 Task: Book a 4-hour wilderness survival course to learn essential outdoor survival skills.
Action: Mouse pressed left at (764, 107)
Screenshot: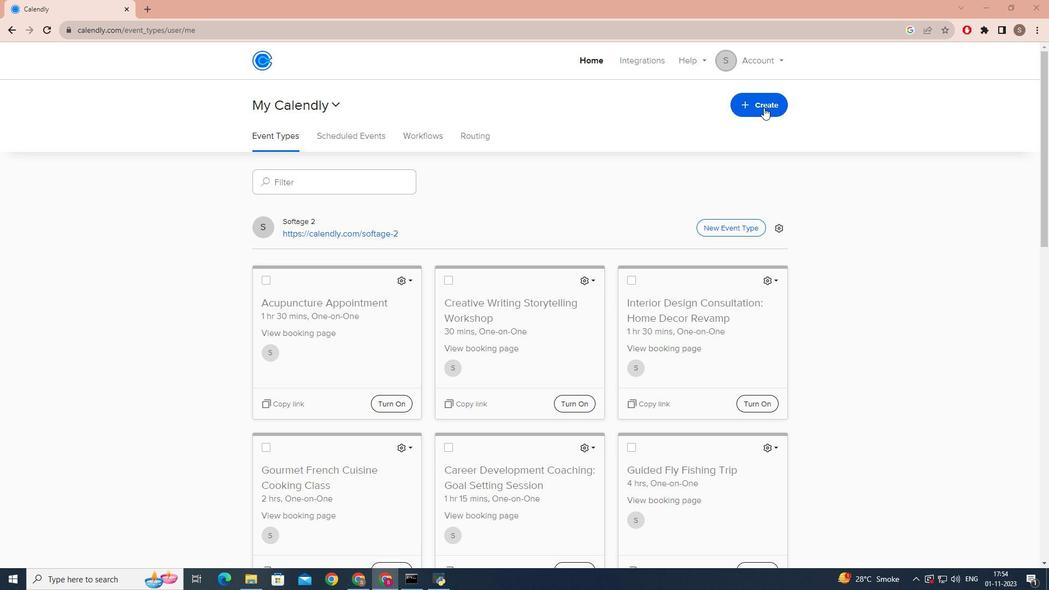 
Action: Mouse moved to (726, 138)
Screenshot: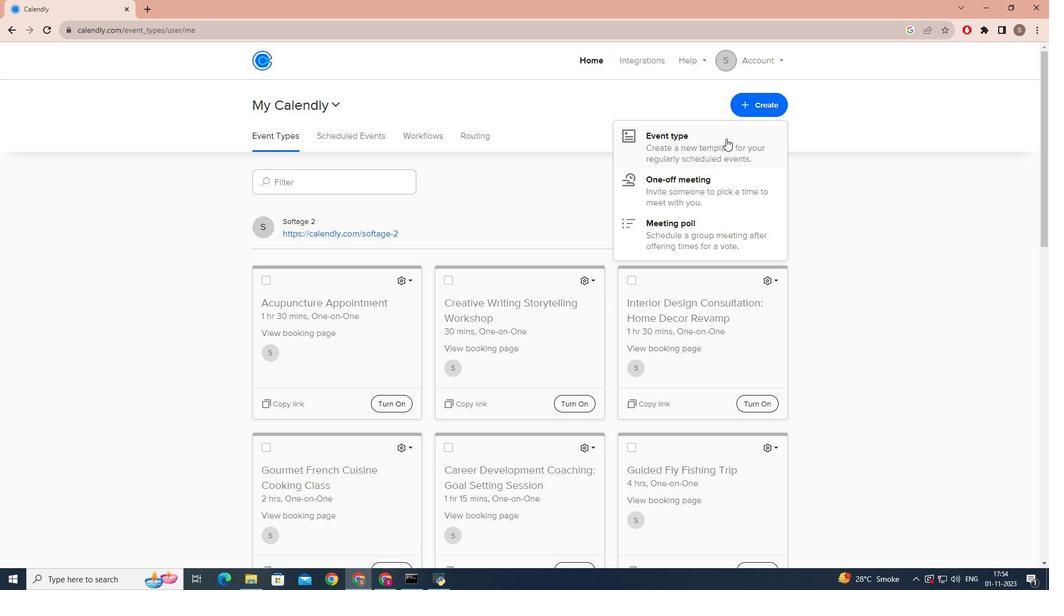 
Action: Mouse pressed left at (726, 138)
Screenshot: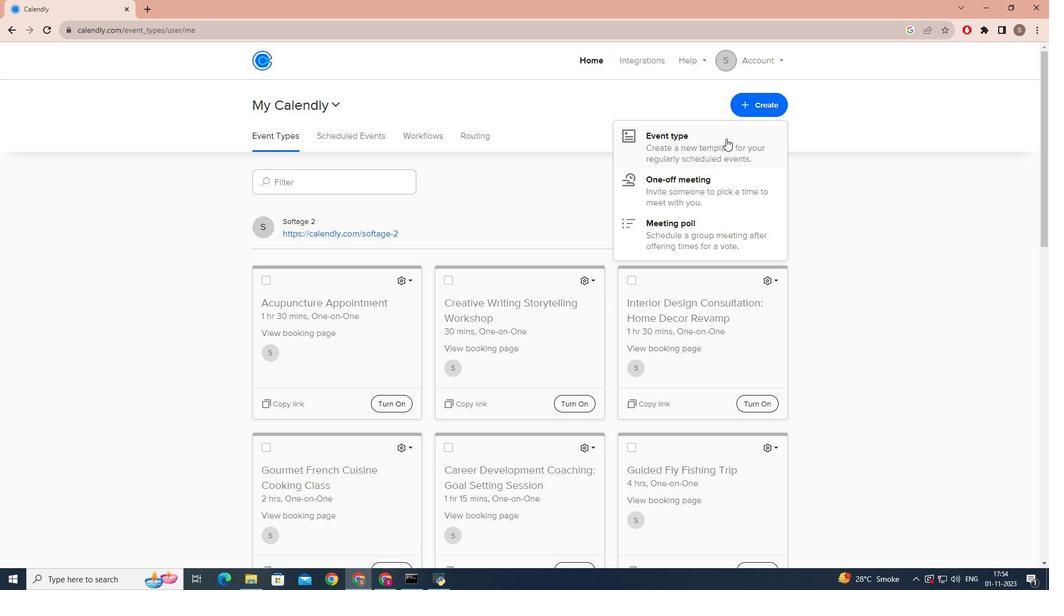 
Action: Mouse moved to (481, 194)
Screenshot: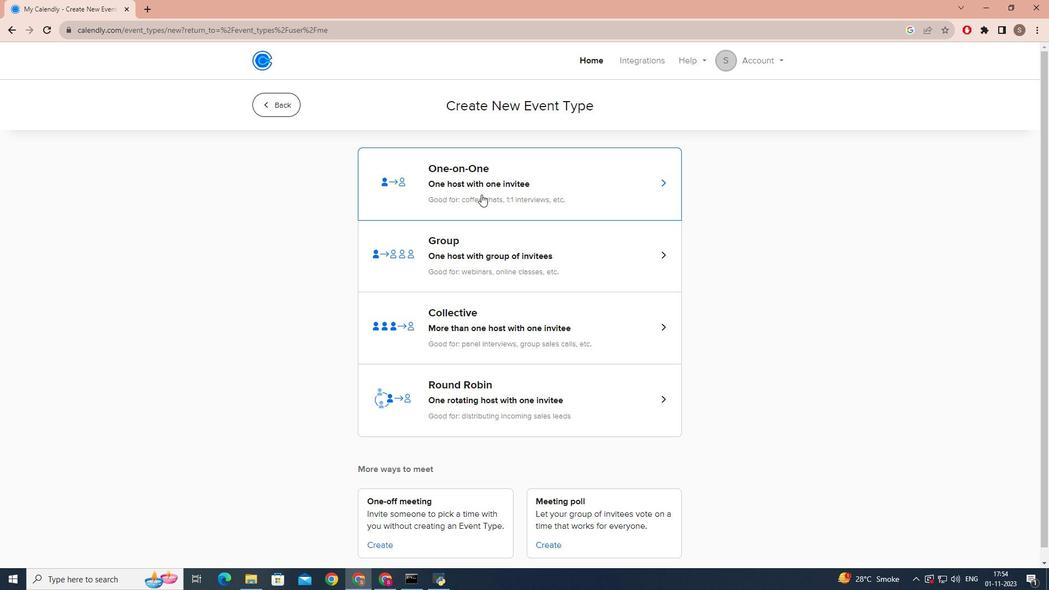 
Action: Mouse pressed left at (481, 194)
Screenshot: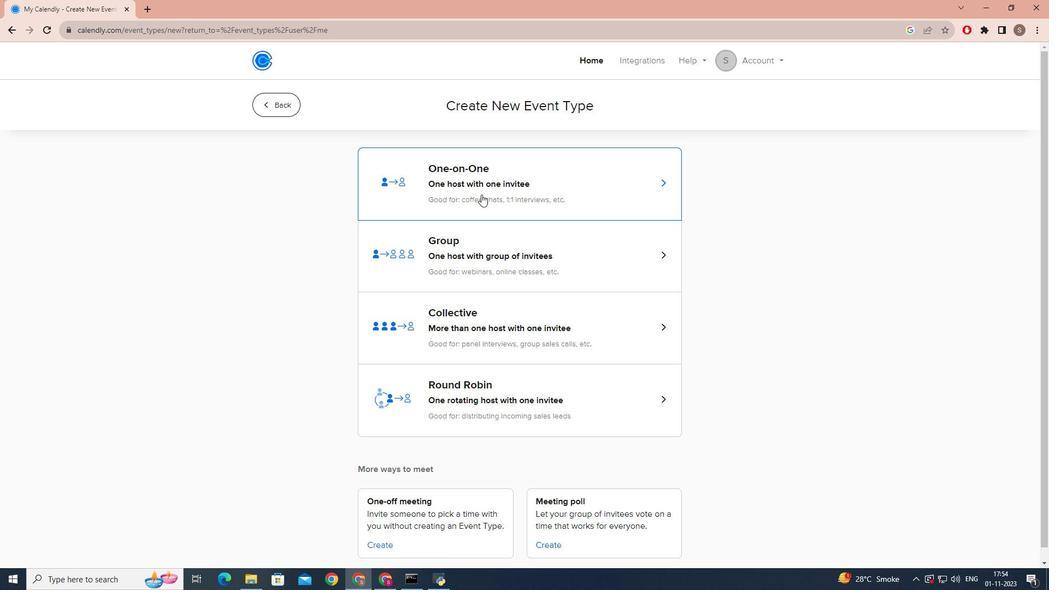 
Action: Mouse moved to (402, 259)
Screenshot: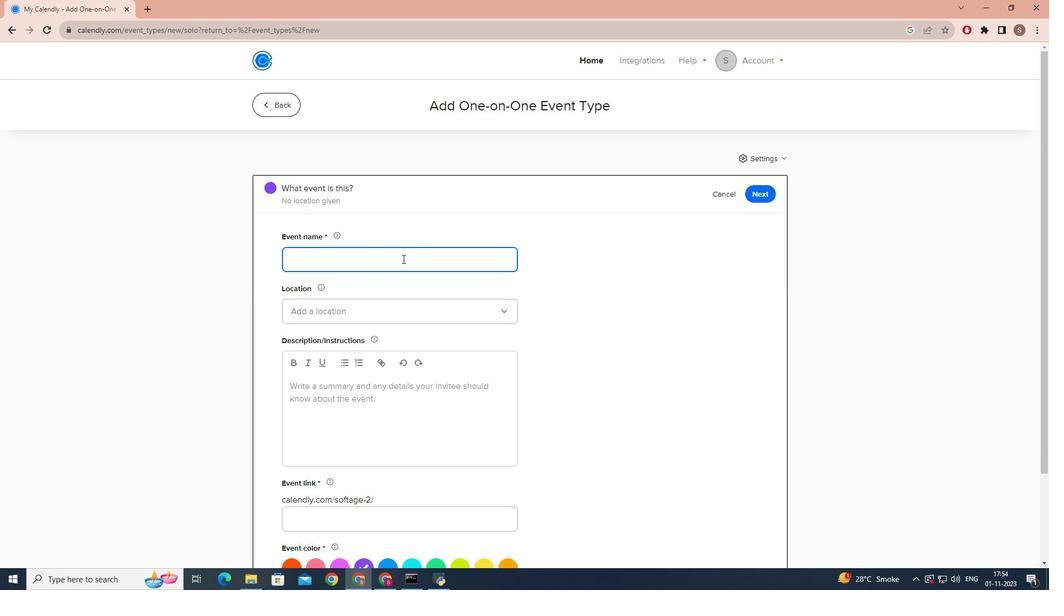 
Action: Key pressed <Key.caps_lock>W<Key.caps_lock>ilders<Key.backspace>nes<Key.space><Key.caps_lock><Key.backspace><Key.backspace>SS<Key.space><Key.caps_lock><Key.backspace><Key.backspace><Key.backspace><Key.caps_lock><Key.caps_lock>ss<Key.space><Key.caps_lock>S<Key.caps_lock>urvival<Key.space><Key.caps_lock>C<Key.caps_lock>ourse
Screenshot: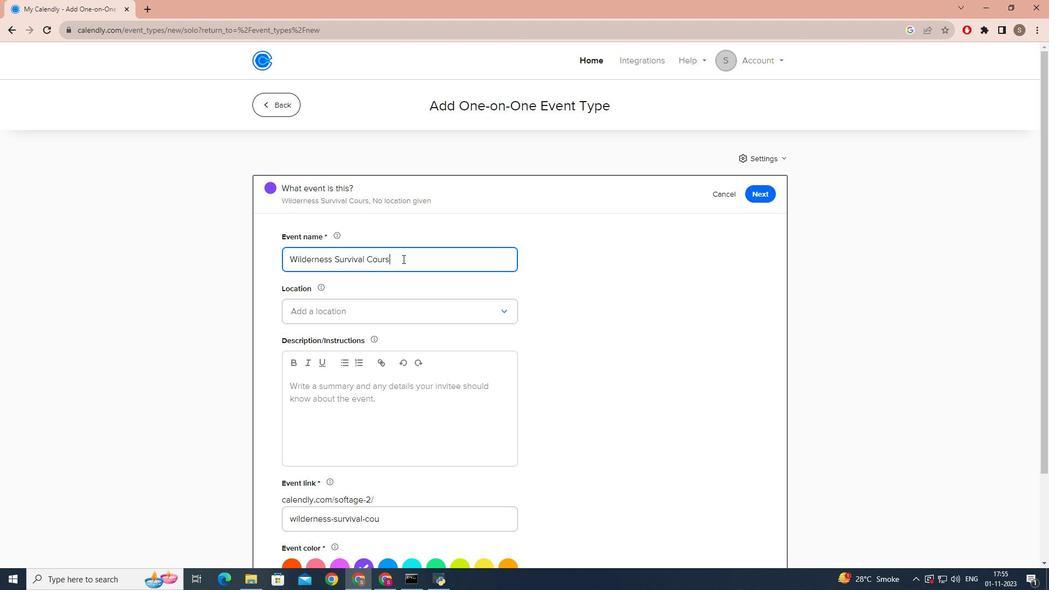 
Action: Mouse moved to (353, 301)
Screenshot: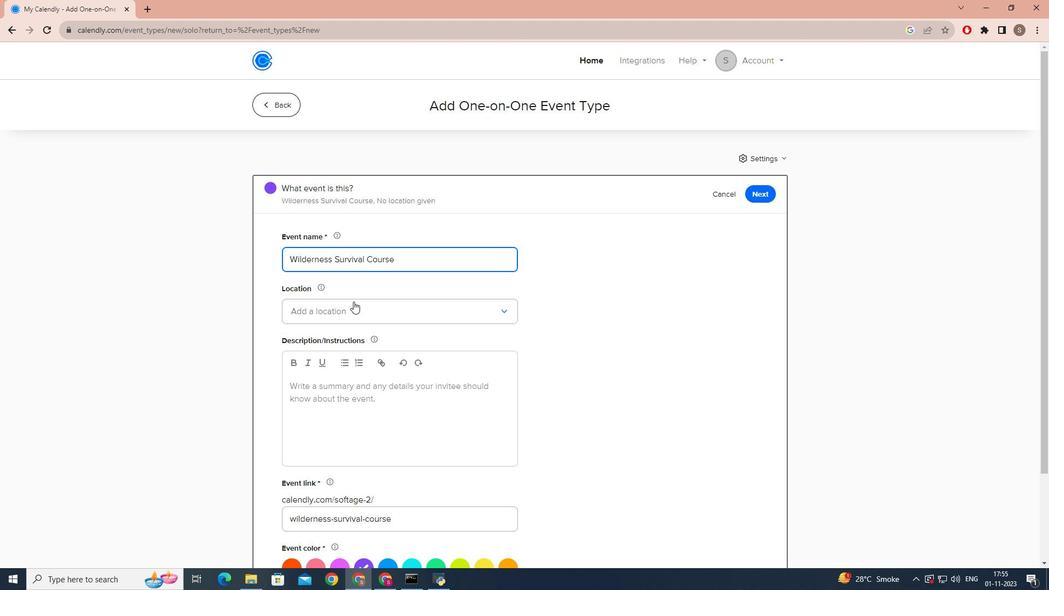 
Action: Mouse pressed left at (353, 301)
Screenshot: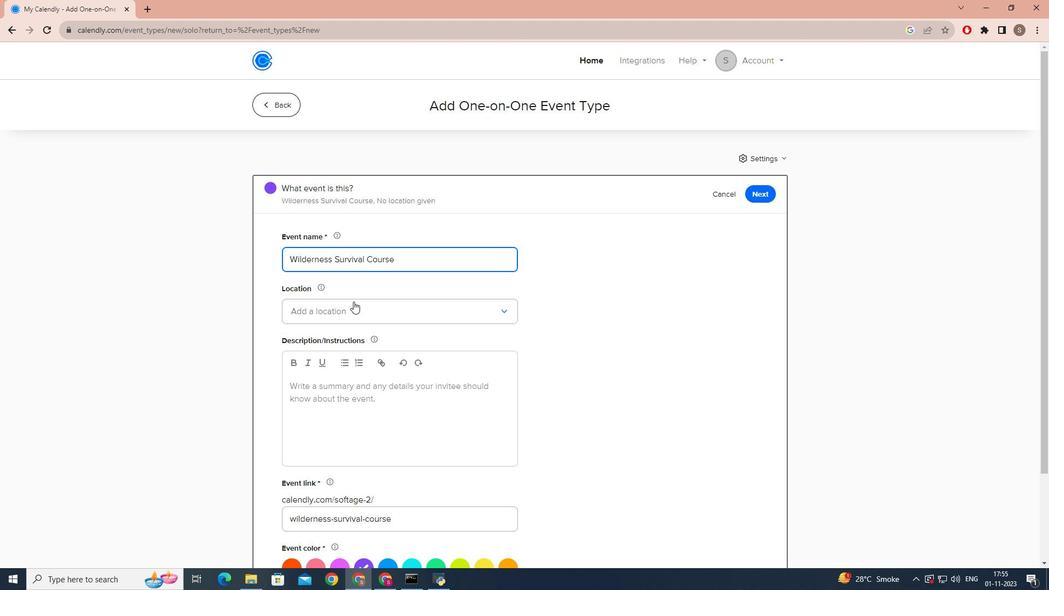 
Action: Mouse moved to (352, 339)
Screenshot: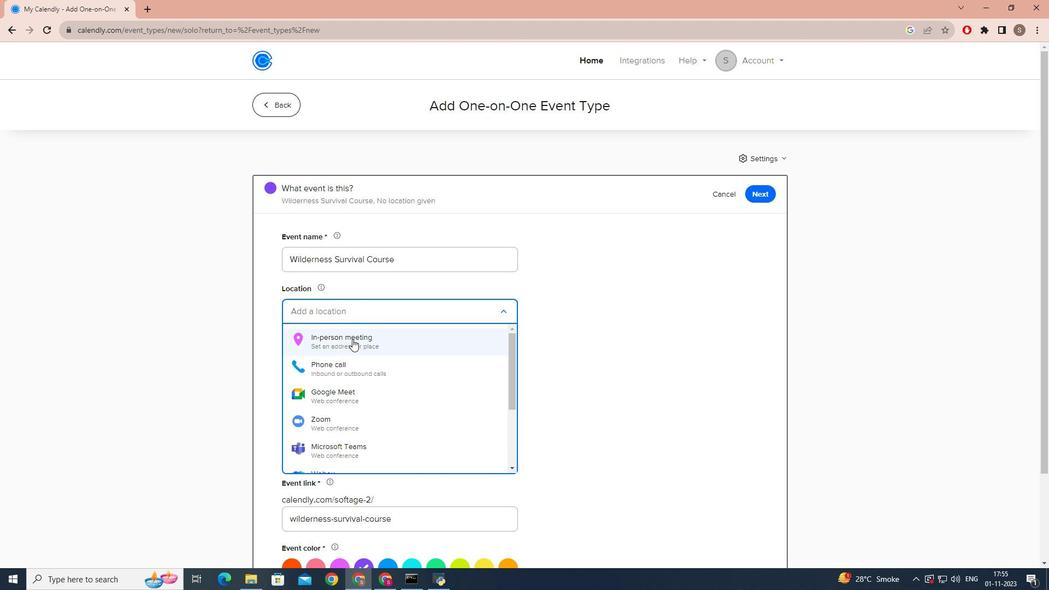 
Action: Mouse pressed left at (352, 339)
Screenshot: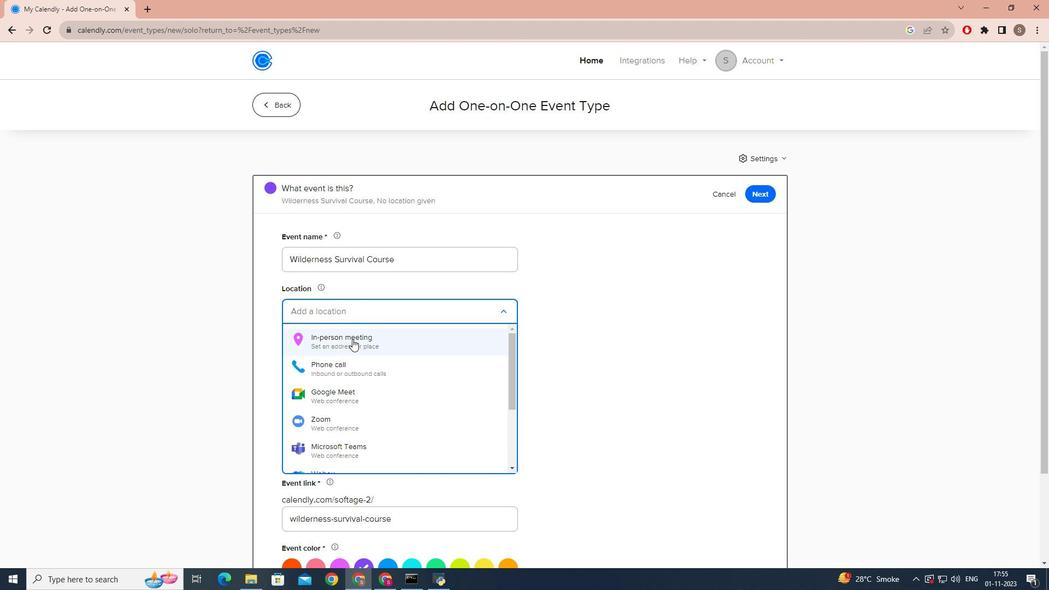
Action: Mouse moved to (472, 183)
Screenshot: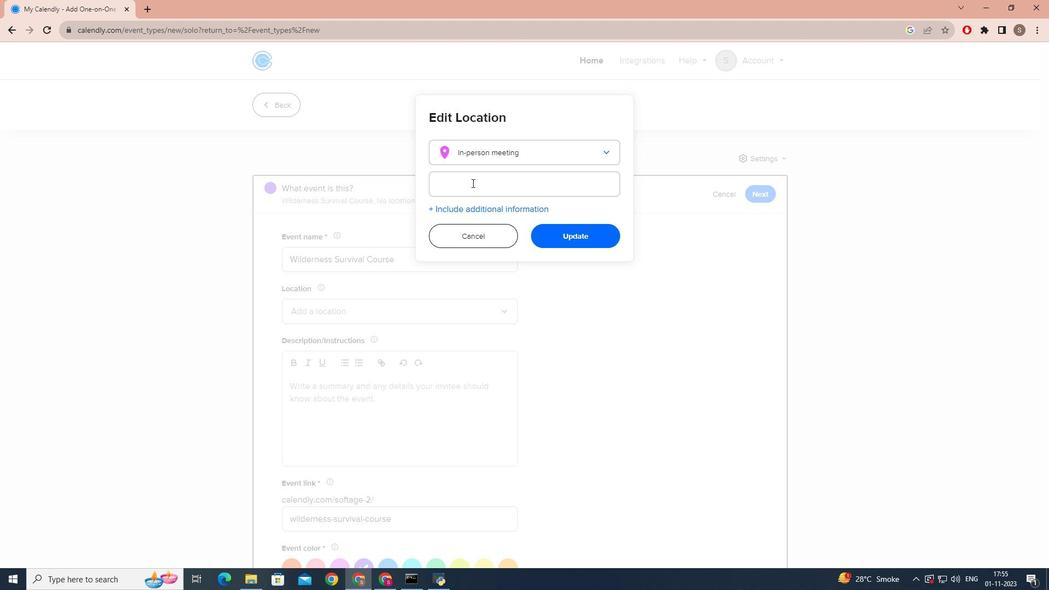
Action: Mouse pressed left at (472, 183)
Screenshot: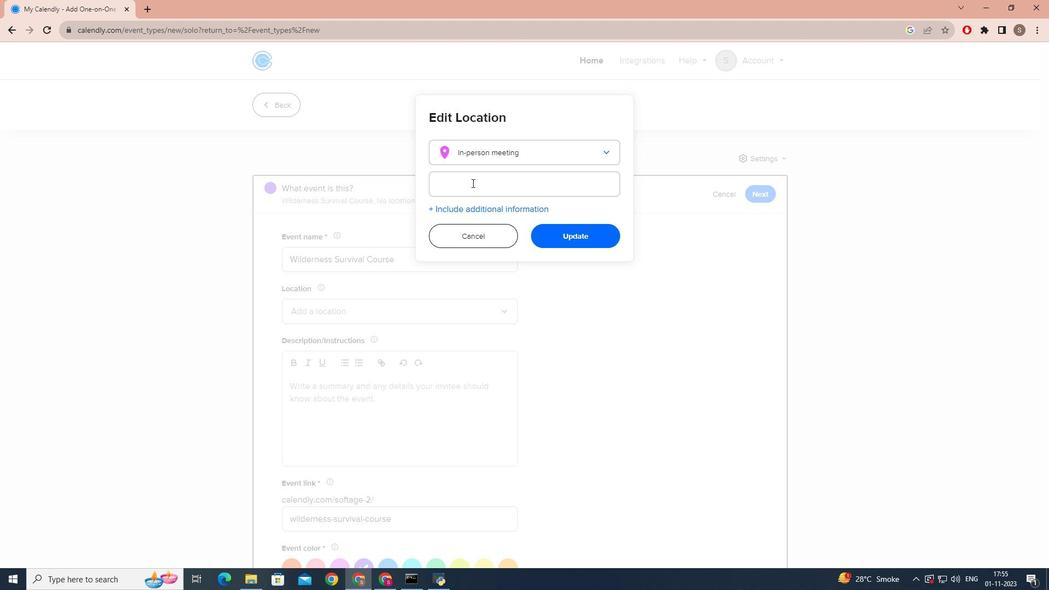
Action: Key pressed <Key.caps_lock>C<Key.caps_lock>rested<Key.space><Key.caps_lock>M<Key.caps_lock>eadows,<Key.space><Key.caps_lock>M<Key.caps_lock>innesoita<Key.backspace><Key.backspace><Key.backspace>ta
Screenshot: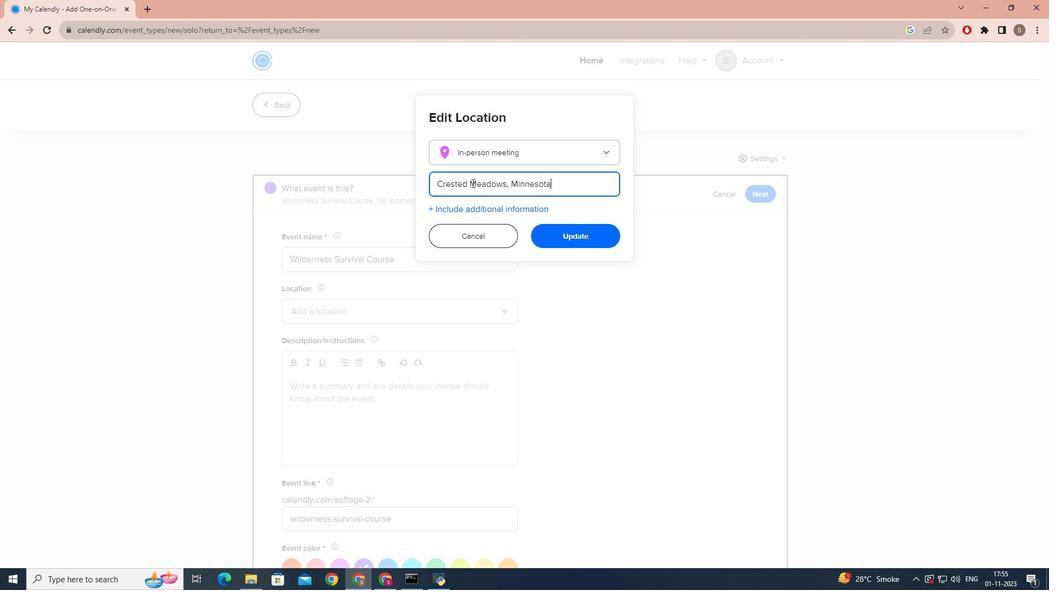 
Action: Mouse moved to (556, 233)
Screenshot: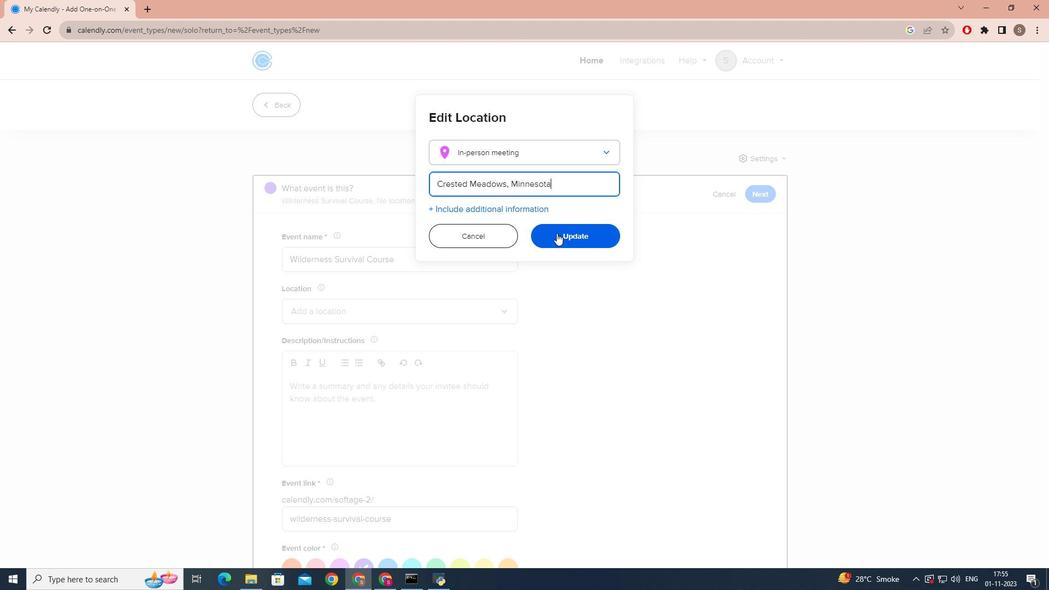 
Action: Mouse pressed left at (556, 233)
Screenshot: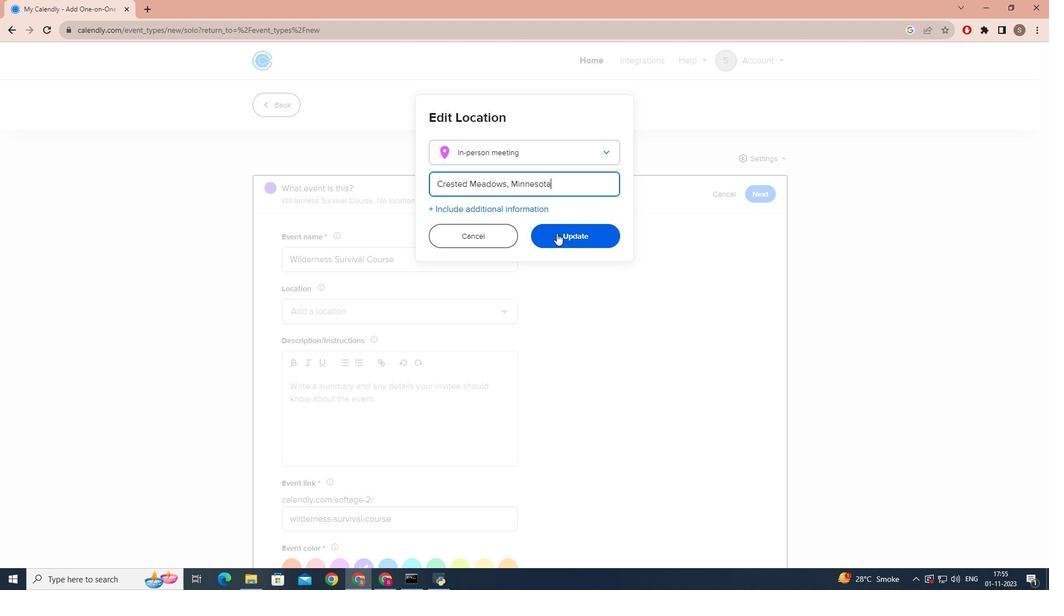 
Action: Mouse moved to (370, 331)
Screenshot: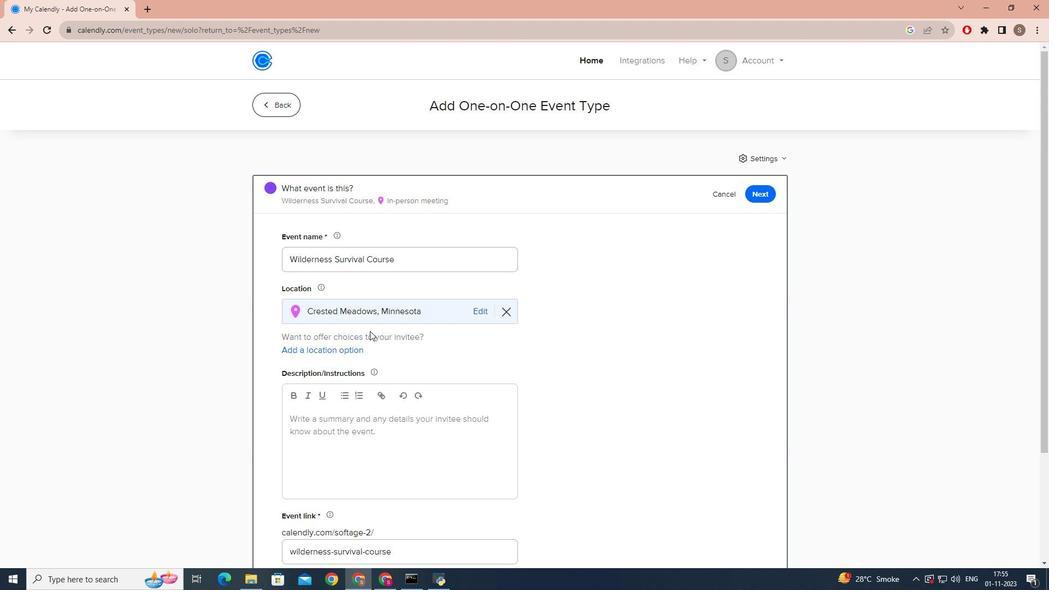 
Action: Mouse scrolled (370, 330) with delta (0, 0)
Screenshot: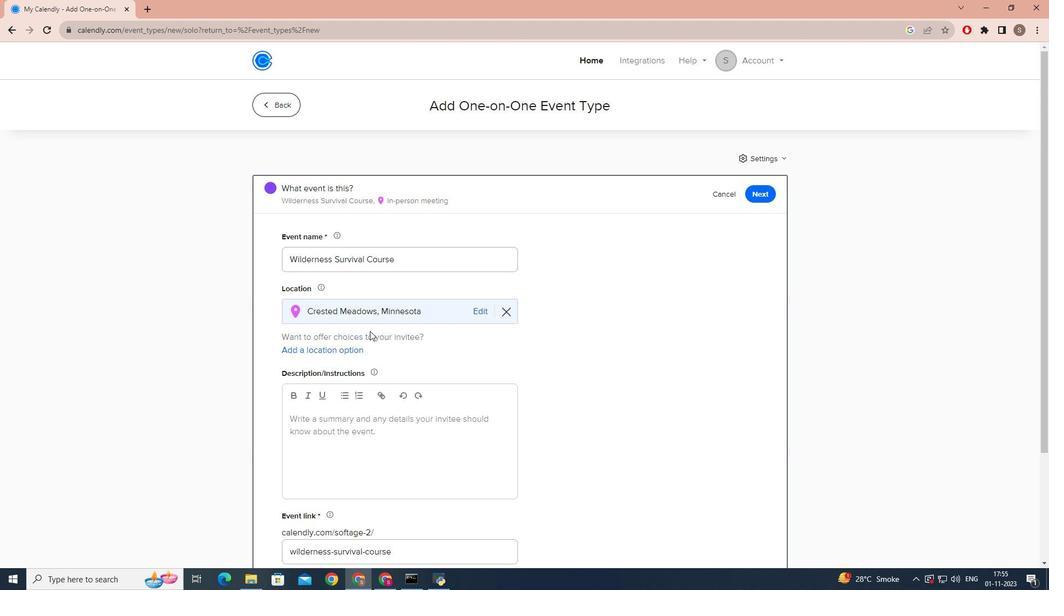 
Action: Mouse scrolled (370, 330) with delta (0, 0)
Screenshot: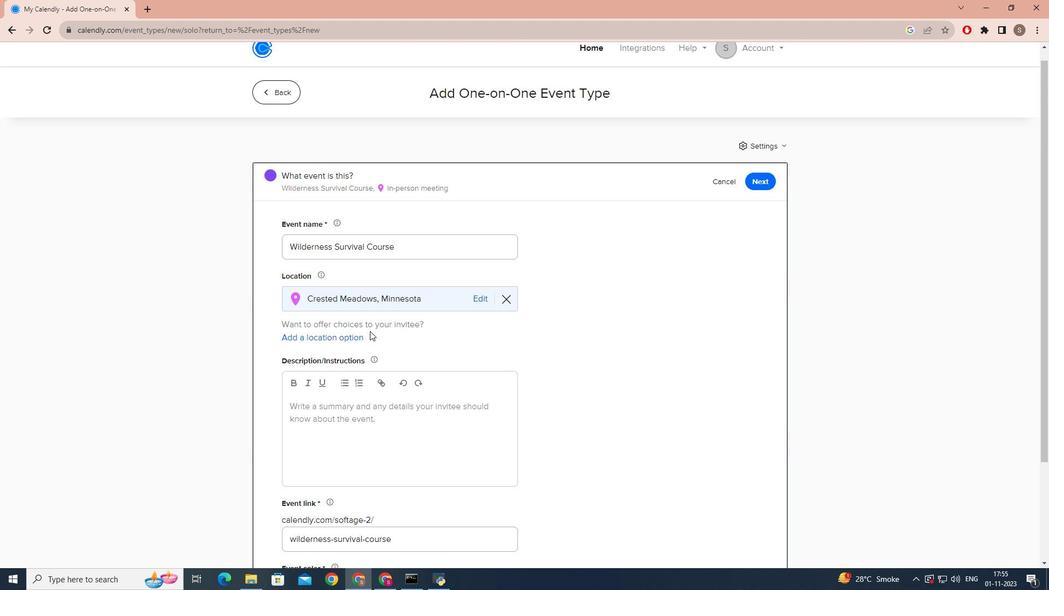 
Action: Mouse scrolled (370, 330) with delta (0, 0)
Screenshot: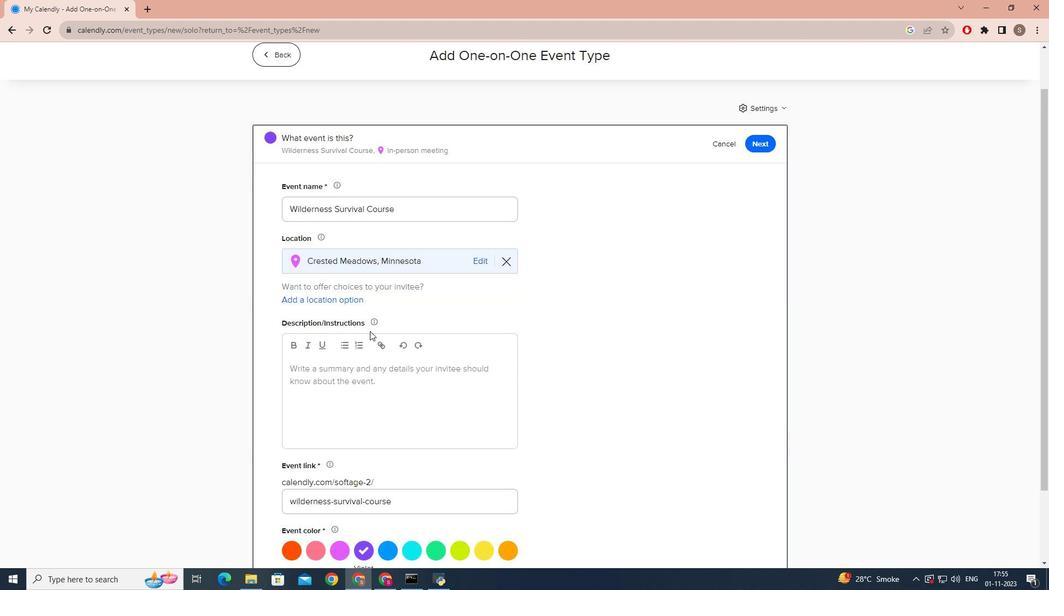 
Action: Mouse moved to (379, 298)
Screenshot: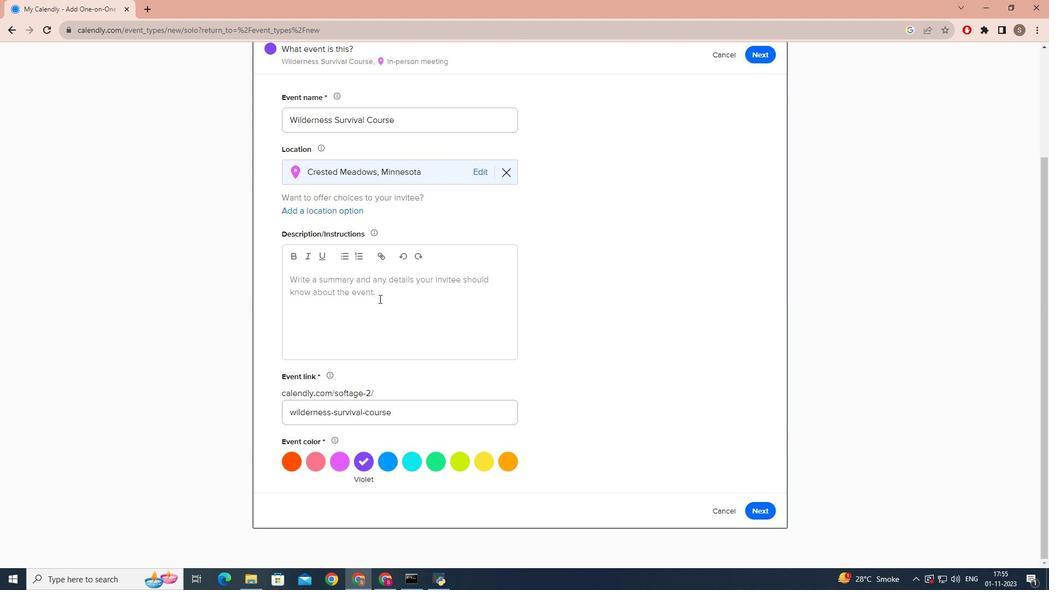 
Action: Mouse pressed left at (379, 298)
Screenshot: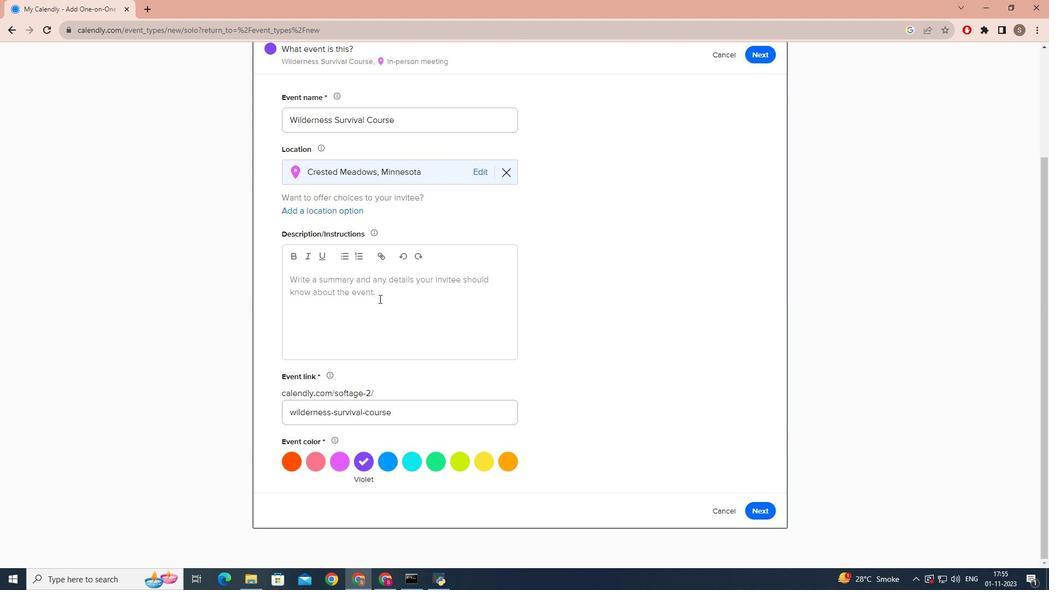 
Action: Key pressed <Key.caps_lock>B<Key.caps_lock>ooks<Key.space><Key.backspace><Key.backspace><Key.space>a<Key.space>survival<Key.space>course<Key.space>and<Key.space>emba
Screenshot: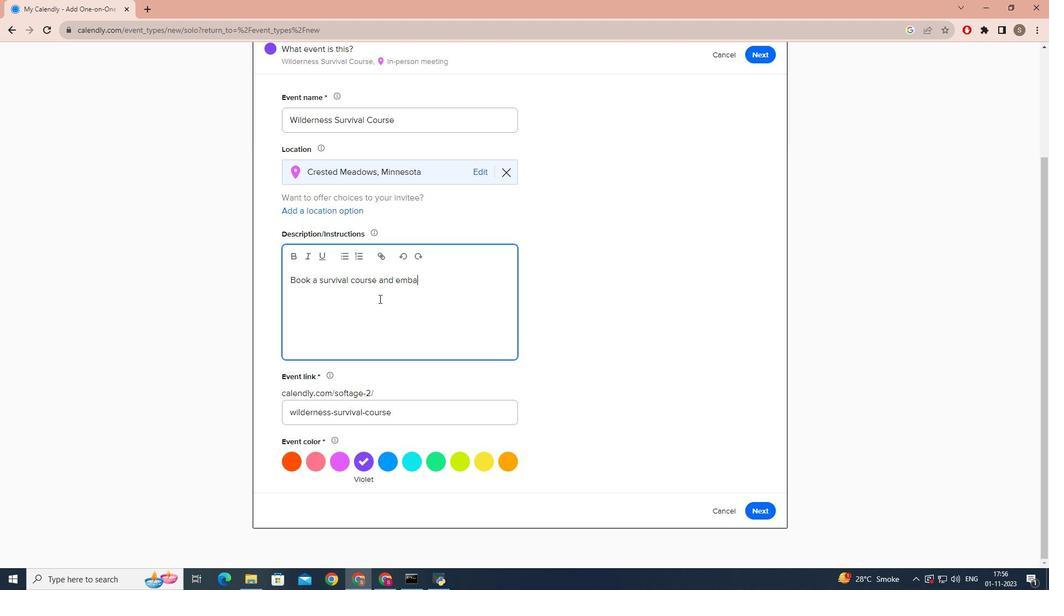 
Action: Mouse moved to (379, 298)
Screenshot: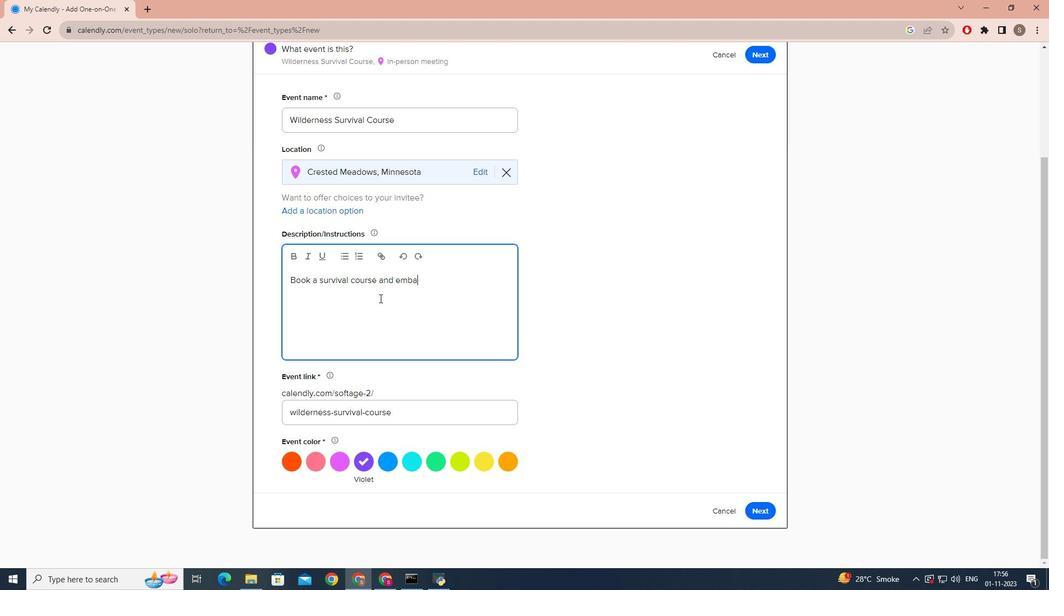 
Action: Key pressed rk<Key.space>a<Key.space><Key.backspace><Key.backspace>on<Key.space>a<Key.space>journey<Key.space>to<Key.space>learn<Key.space>essential<Key.space>outdoor<Key.space>survival<Key.space>skills.<Key.space><Key.caps_lock>O<Key.caps_lock>ur<Key.space>expert<Key.space>wilderness<Key.space>instructu<Key.backspace>or<Key.space>will<Key.space>guide<Key.space>you<Key.space>through<Key.space>the<Key.space>basics<Key.space>of<Key.space>surviving<Key.space>in<Key.space>the<Key.space>wild<Key.space>,covering<Key.space>topics<Key.space>like,<Key.space>sheltr<Key.space>building
Screenshot: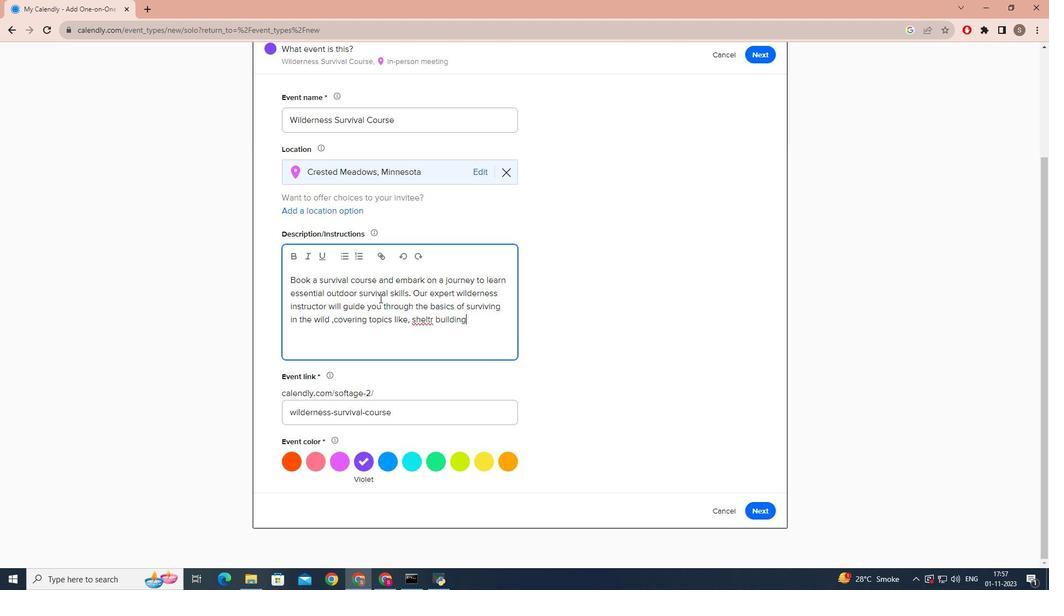 
Action: Mouse moved to (432, 320)
Screenshot: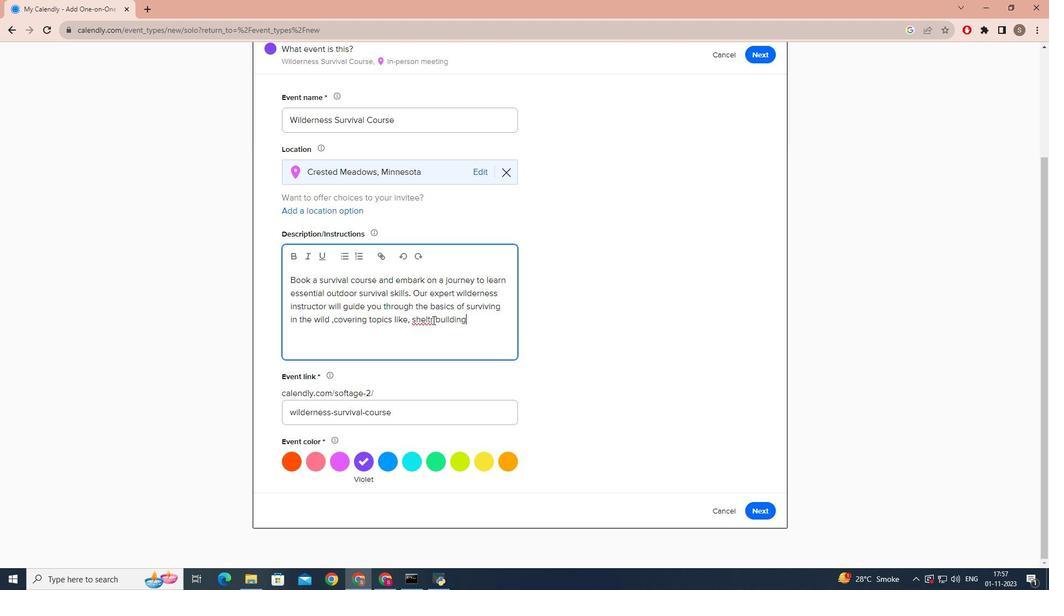 
Action: Mouse pressed left at (432, 320)
Screenshot: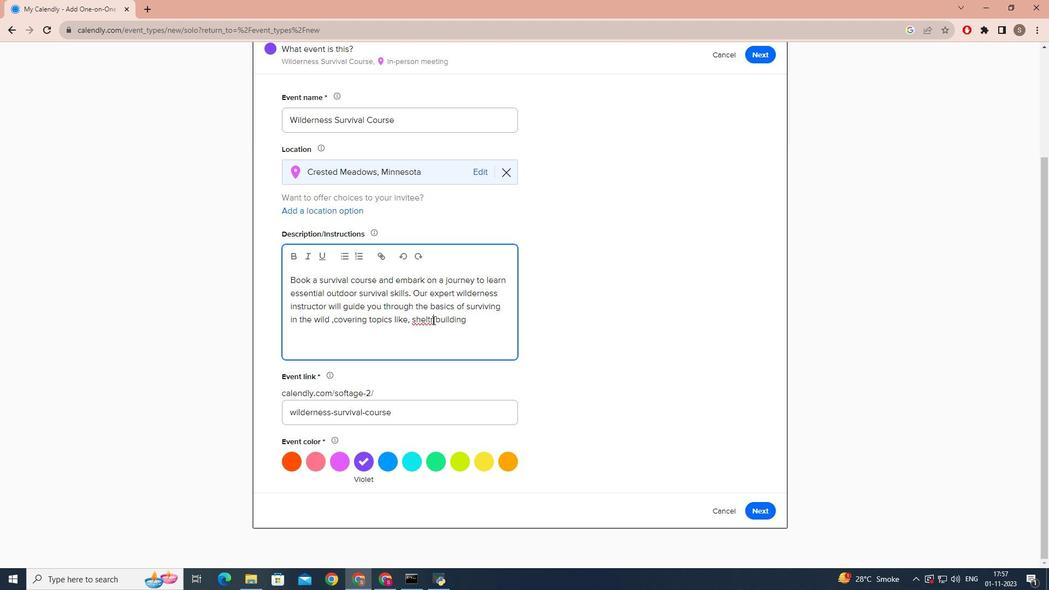 
Action: Mouse moved to (429, 323)
Screenshot: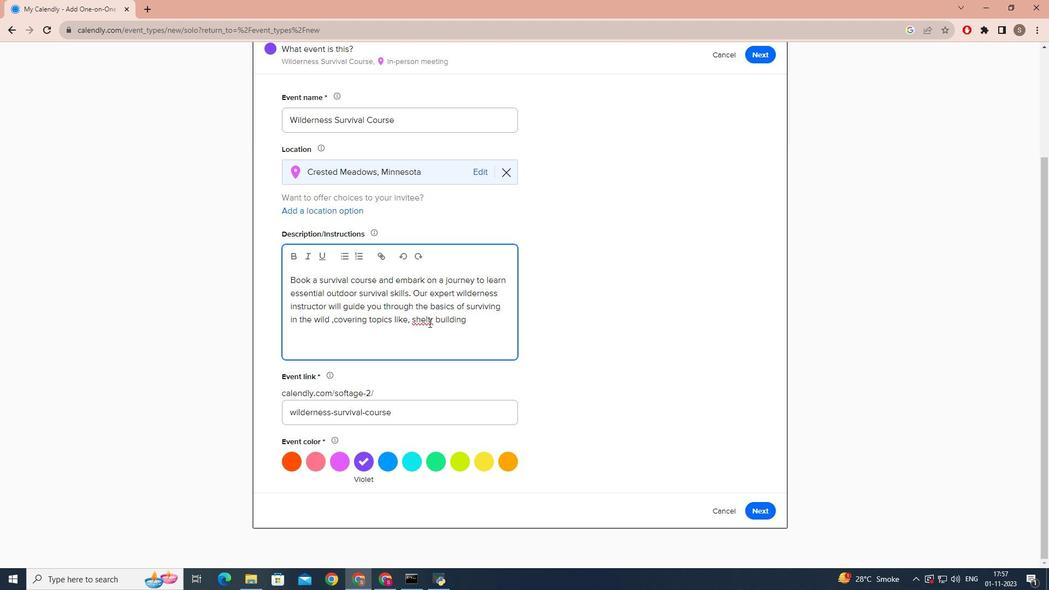 
Action: Mouse pressed left at (429, 323)
Screenshot: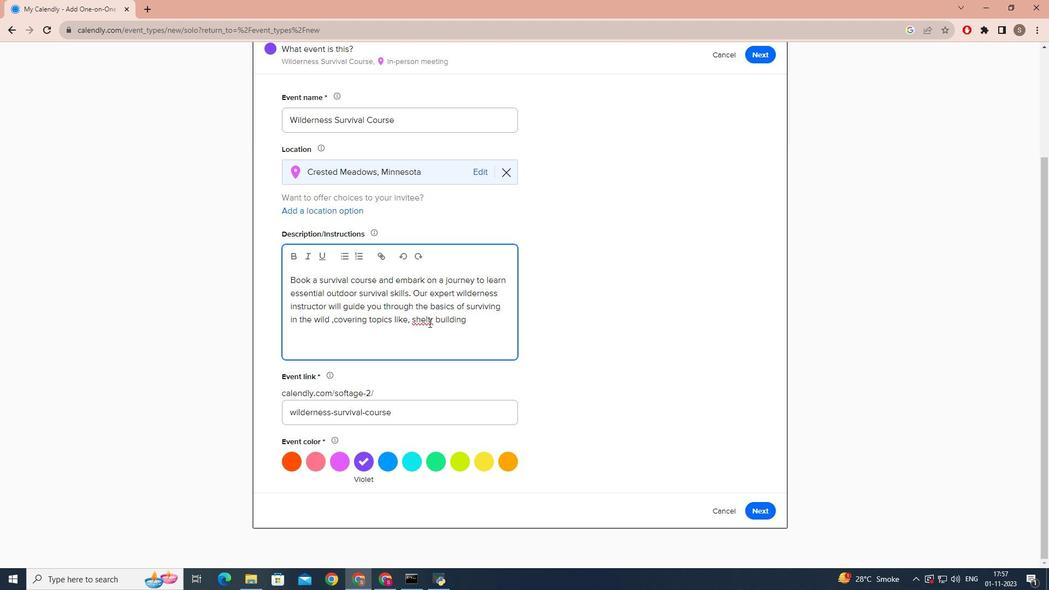 
Action: Mouse moved to (430, 320)
Screenshot: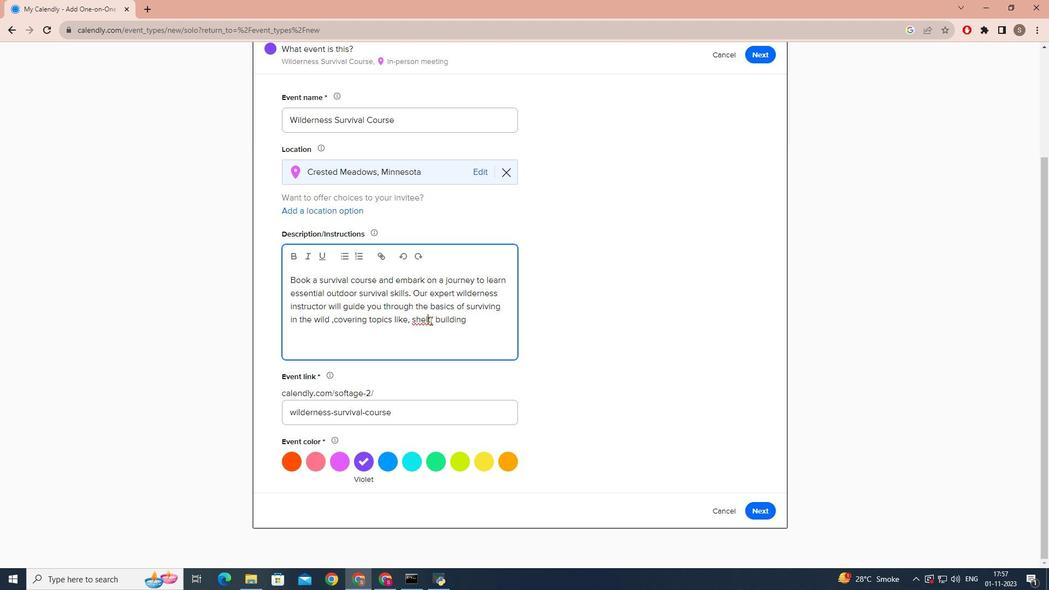 
Action: Mouse pressed left at (430, 320)
Screenshot: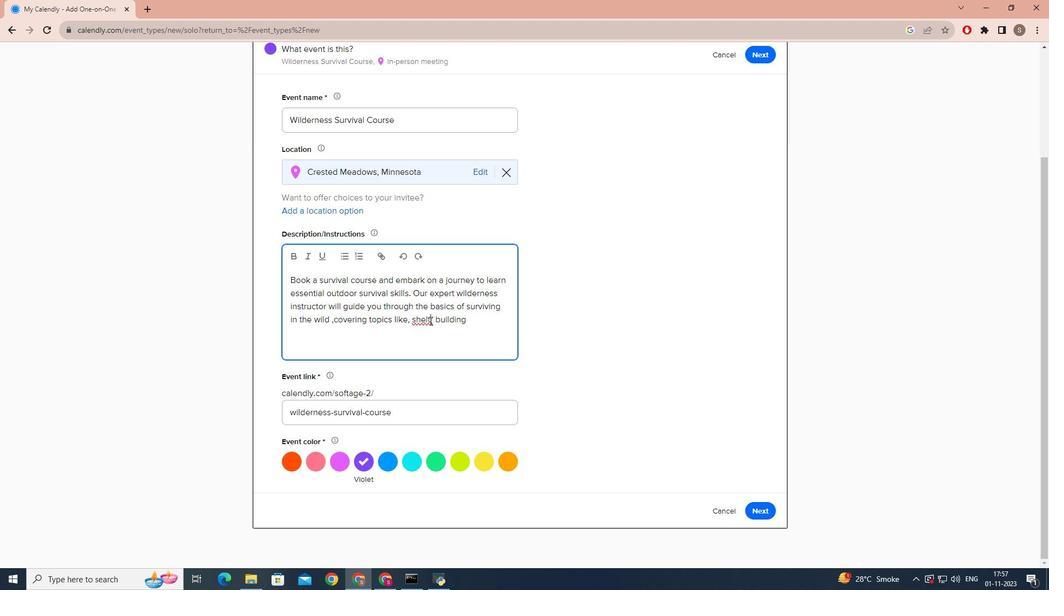 
Action: Key pressed e
Screenshot: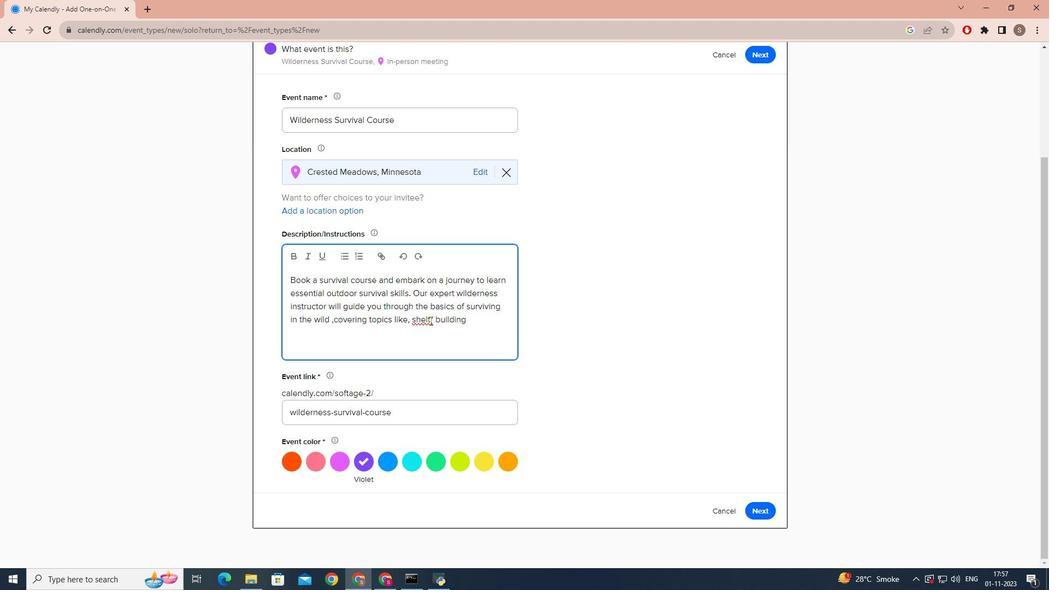 
Action: Mouse moved to (473, 319)
Screenshot: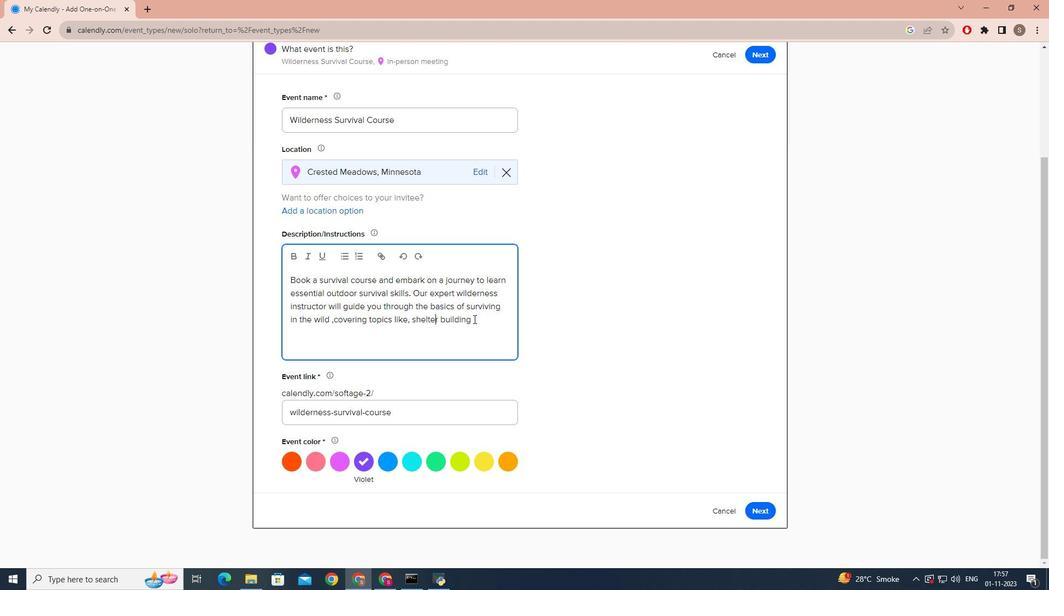 
Action: Mouse pressed left at (473, 319)
Screenshot: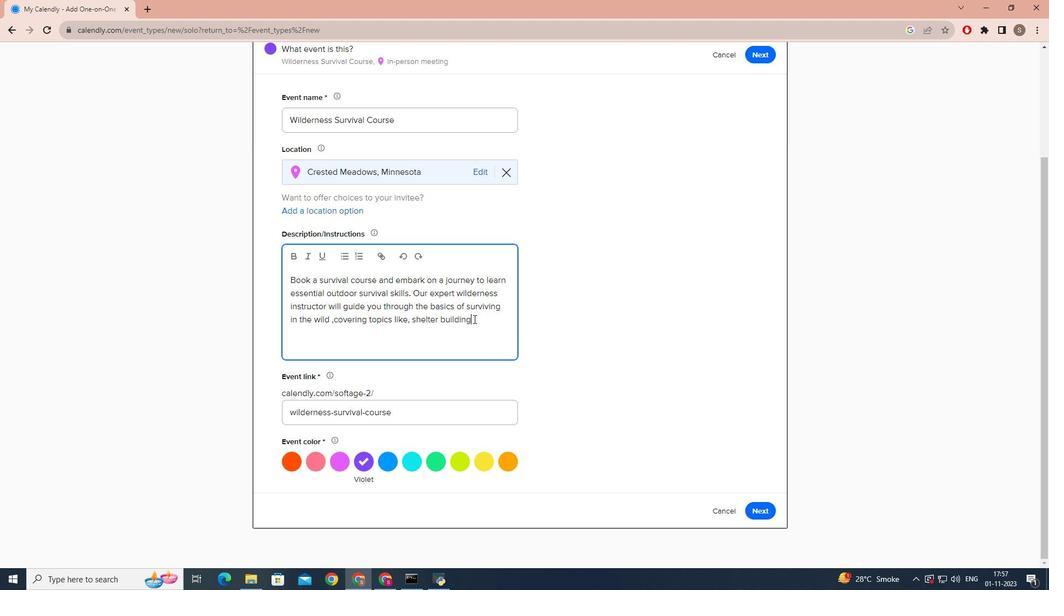 
Action: Key pressed ,fire<Key.space>amking<Key.space>,navigation
Screenshot: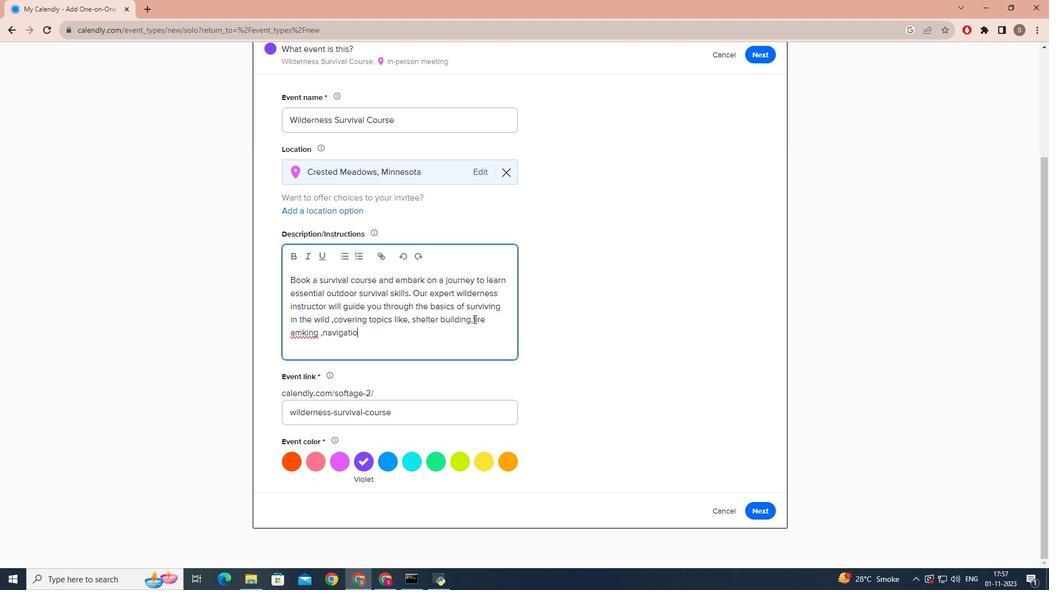 
Action: Mouse moved to (298, 331)
Screenshot: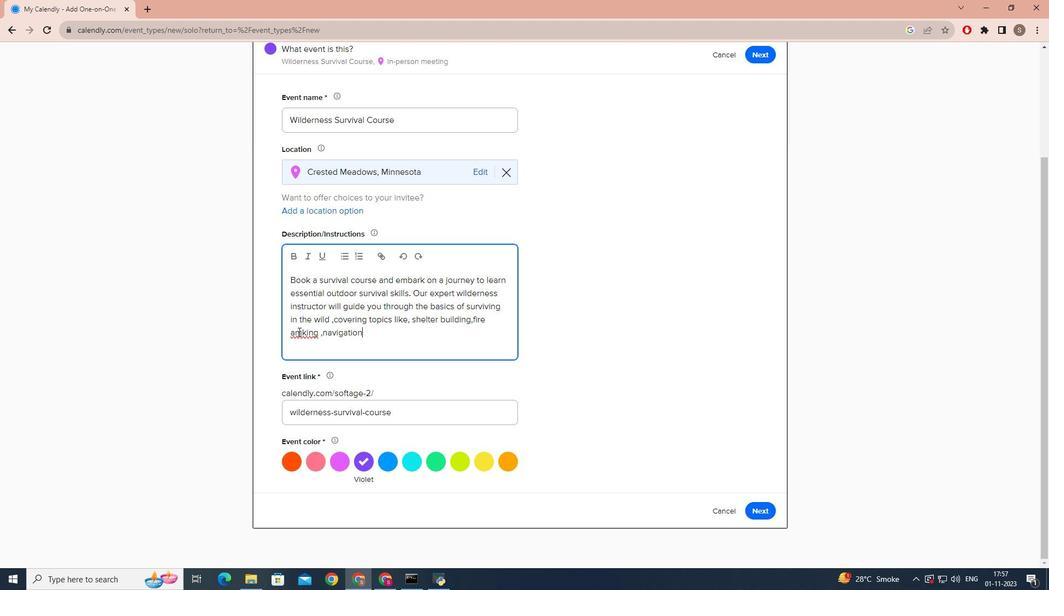 
Action: Mouse pressed left at (298, 331)
Screenshot: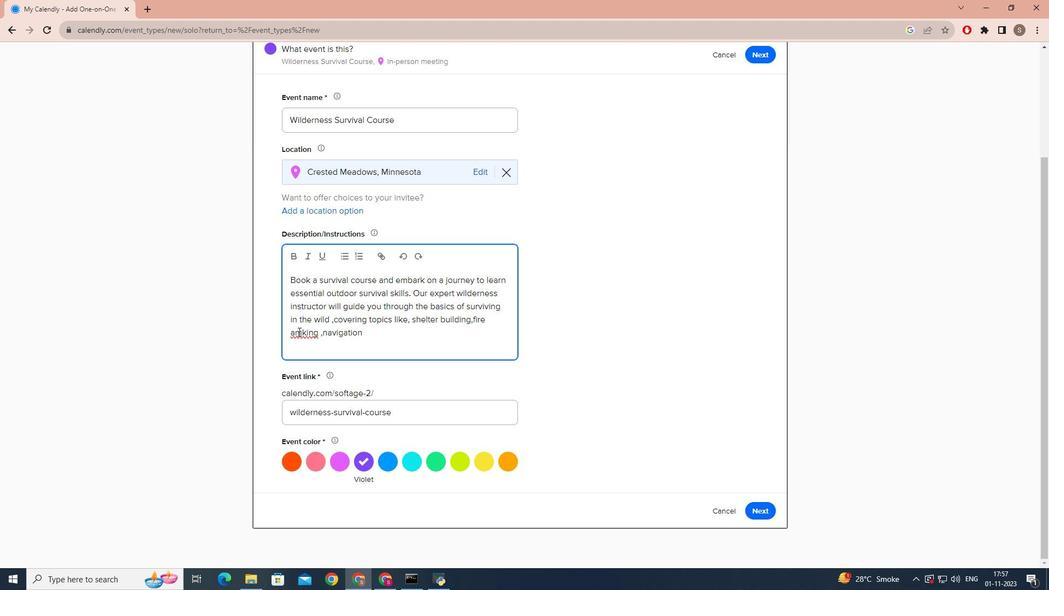 
Action: Mouse moved to (298, 331)
Screenshot: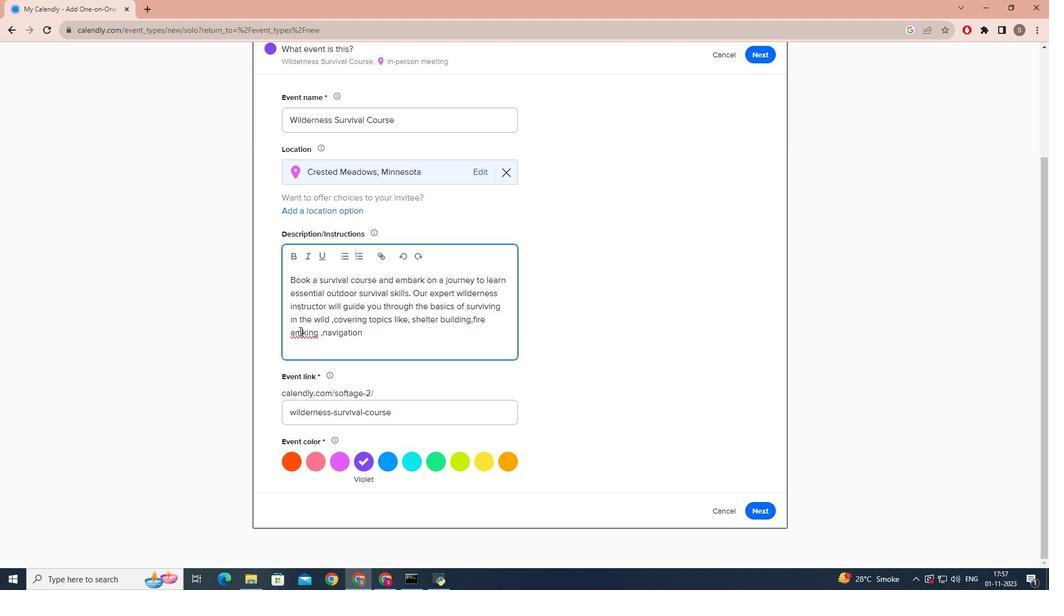 
Action: Mouse pressed left at (298, 331)
Screenshot: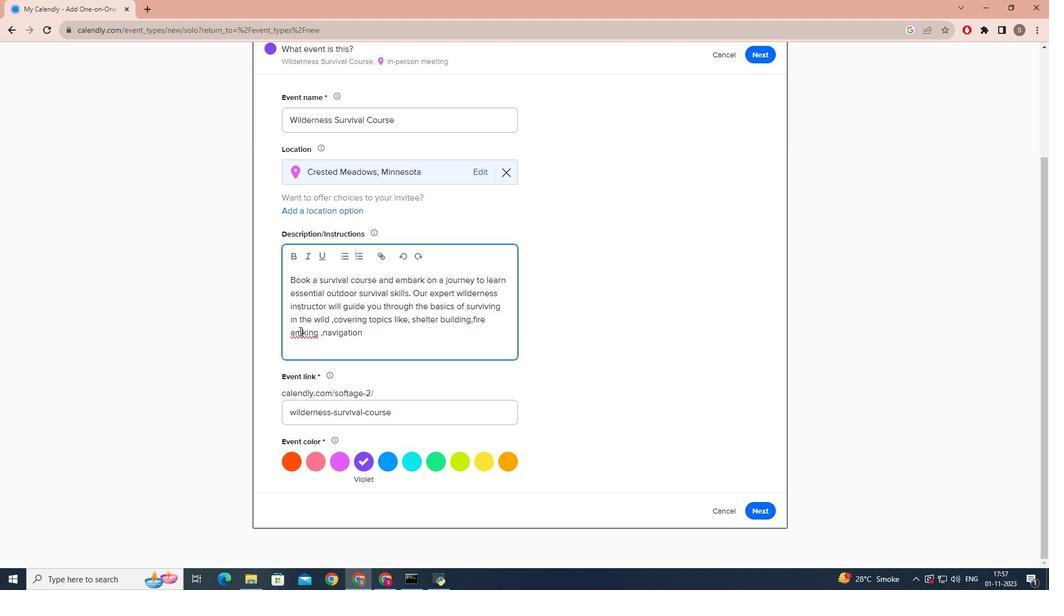 
Action: Mouse moved to (300, 330)
Screenshot: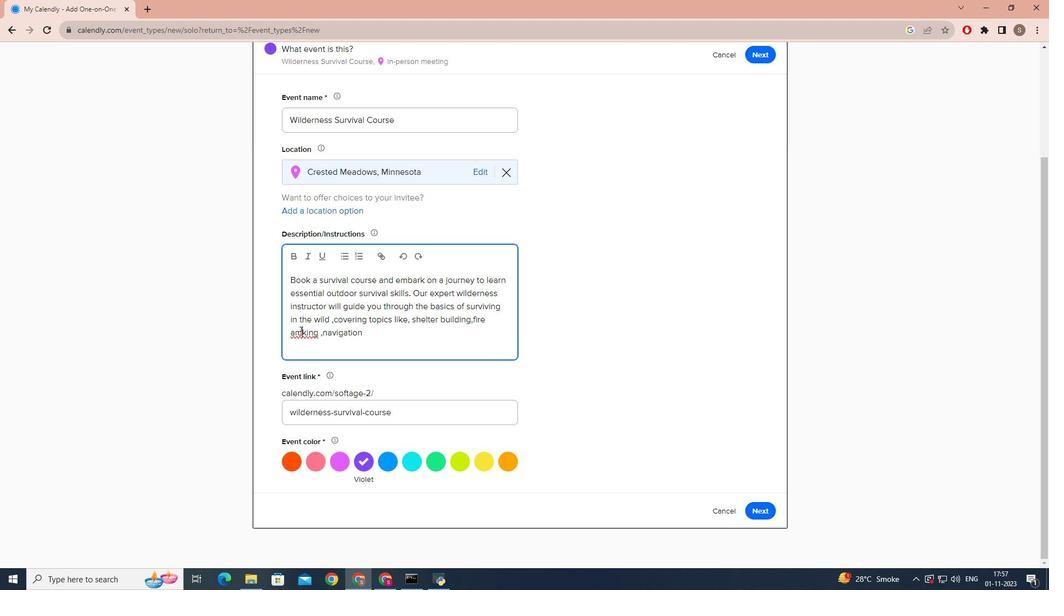 
Action: Key pressed <Key.backspace><Key.backspace>ma
Screenshot: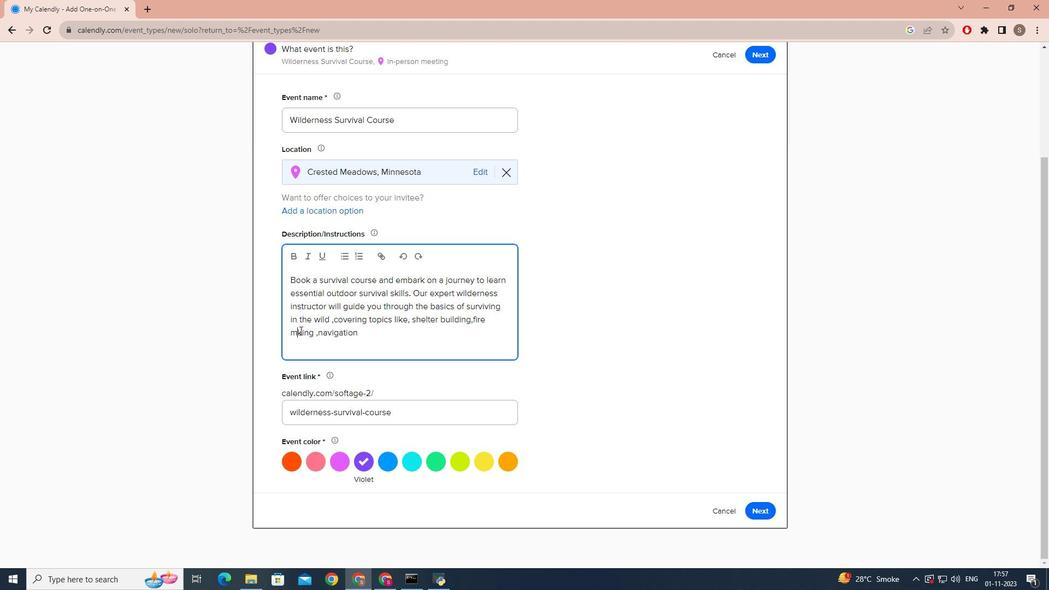 
Action: Mouse moved to (360, 337)
Screenshot: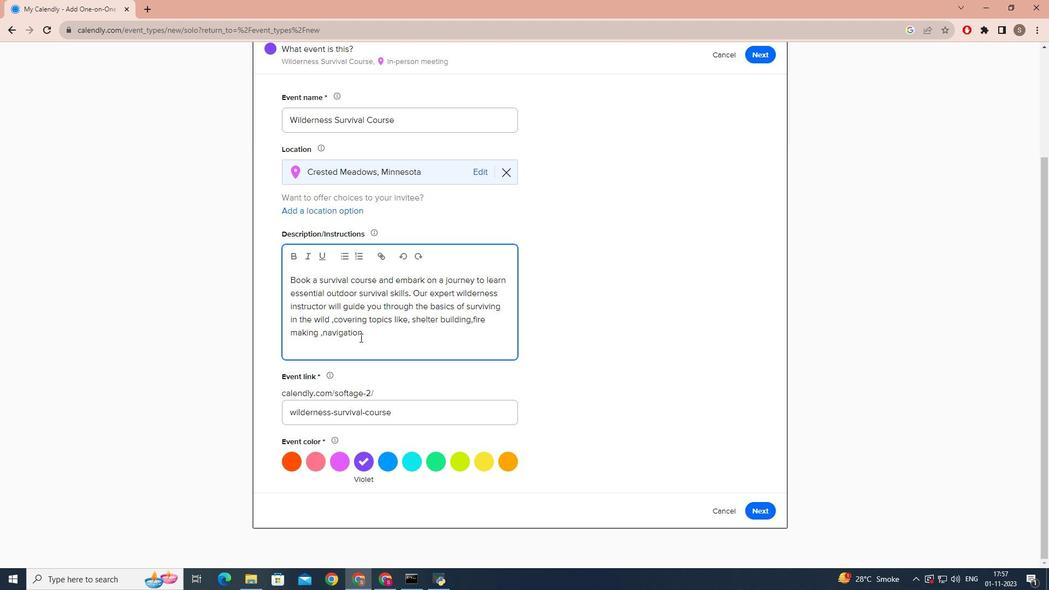 
Action: Mouse pressed left at (360, 337)
Screenshot: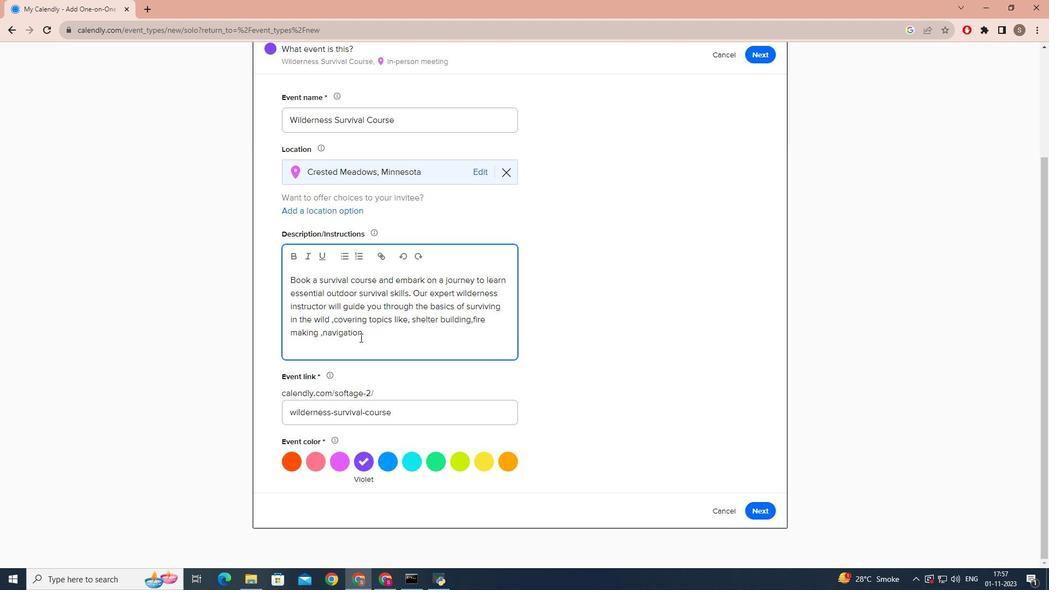 
Action: Mouse moved to (361, 337)
Screenshot: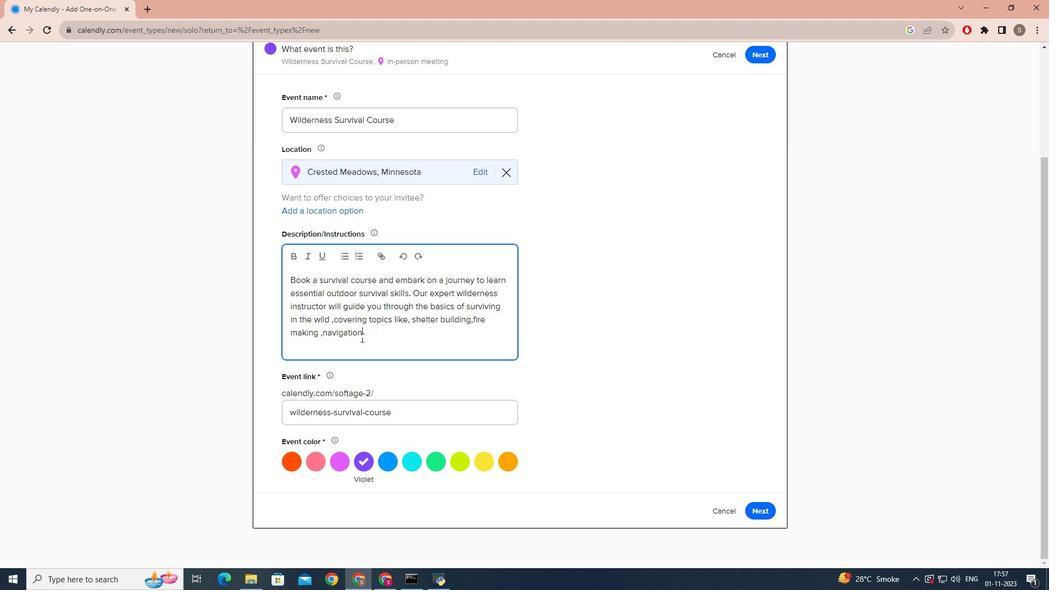 
Action: Key pressed ,foraging<Key.space>and<Key.space>first<Key.space>aid.<Key.enter><Key.caps_lock>T<Key.caps_lock>his<Key.space>hands<Key.space>on<Key.space>course<Key.space>is<Key.space>designed<Key.space>for<Key.space>adventures<Key.space><Key.backspace><Key.backspace>rs<Key.space>of<Key.space>all<Key.space>skills\<Key.backspace><Key.backspace><Key.backspace>l<Key.space>levels.<Key.caps_lock>W<Key.caps_lock>heteh<Key.backspace><Key.backspace>her<Key.space>you<Key.space>are<Key.space>a<Key.backspace>pa<Key.backspace>k<Key.backspace>lanning<Key.space>an<Key.space>outdoor<Key.space>adventyure<Key.space><Key.backspace><Key.backspace><Key.backspace><Key.backspace><Key.backspace>ure<Key.space>or<Key.space>want<Key.space>to<Key.space>b<Key.space><Key.backspace>e<Key.space>ready<Key.space>fpor<Key.space><Key.backspace><Key.backspace><Key.backspace><Key.backspace>or<Key.space>unexpected<Key.space>situations<Key.space>,this<Key.space>course<Key.space>will<Key.space>equip<Key.space>you<Key.space>with<Key.space>valuable<Key.space>survival<Key.space>knowledge<Key.space>an<Key.space>ond=<Key.backspace><Key.backspace><Key.backspace><Key.backspace><Key.backspace>d<Key.space>confidence.
Screenshot: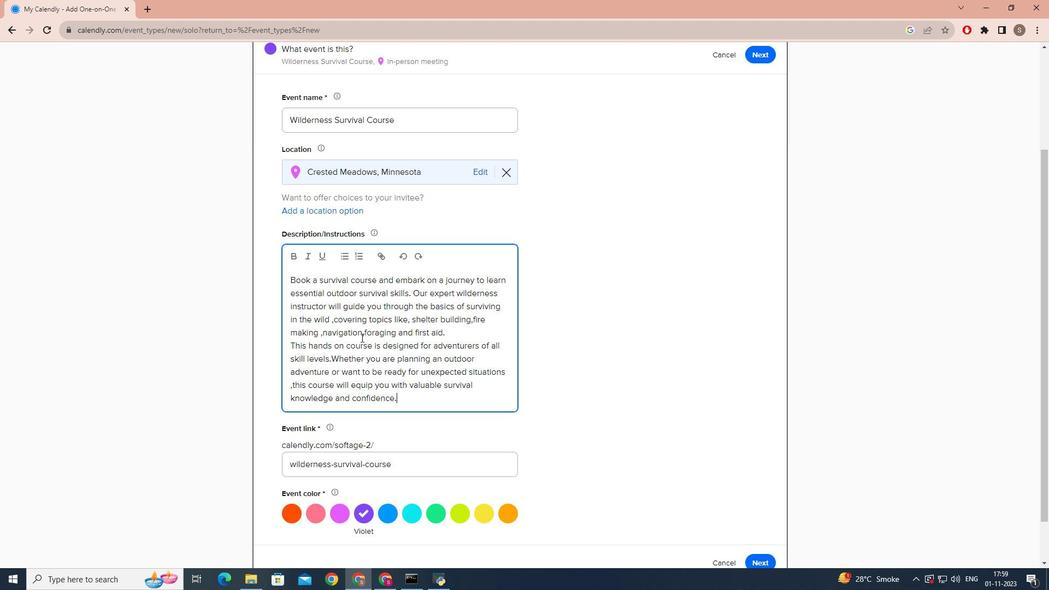 
Action: Mouse moved to (412, 512)
Screenshot: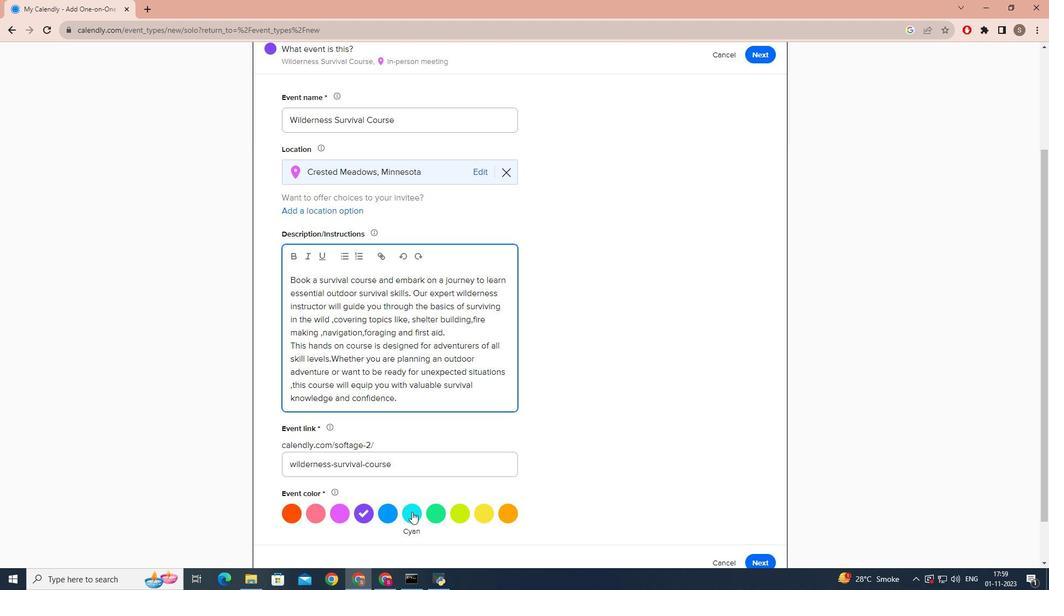 
Action: Mouse pressed left at (412, 512)
Screenshot: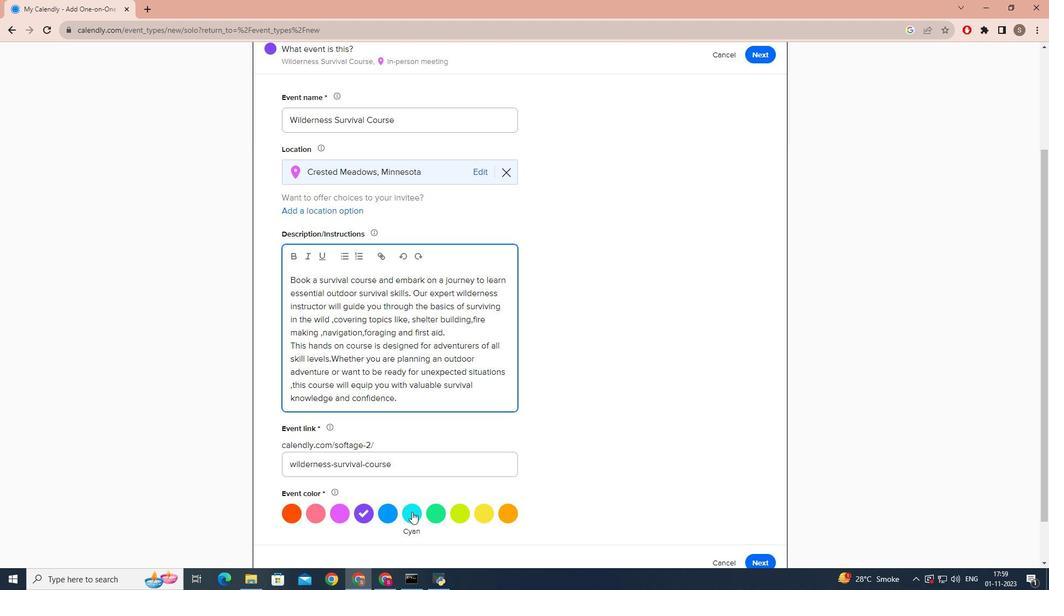 
Action: Mouse moved to (461, 397)
Screenshot: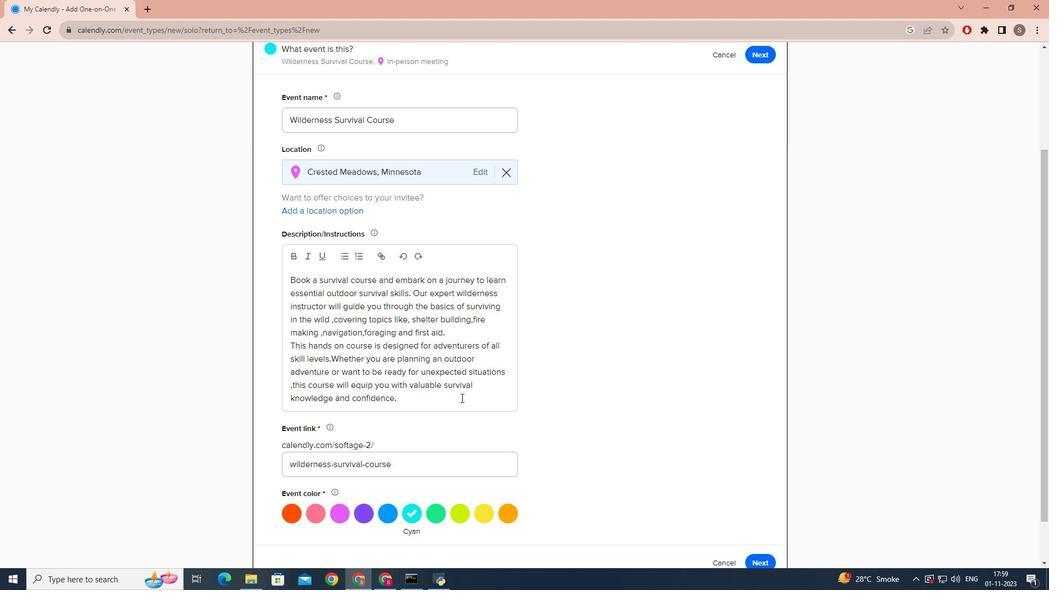 
Action: Mouse scrolled (461, 397) with delta (0, 0)
Screenshot: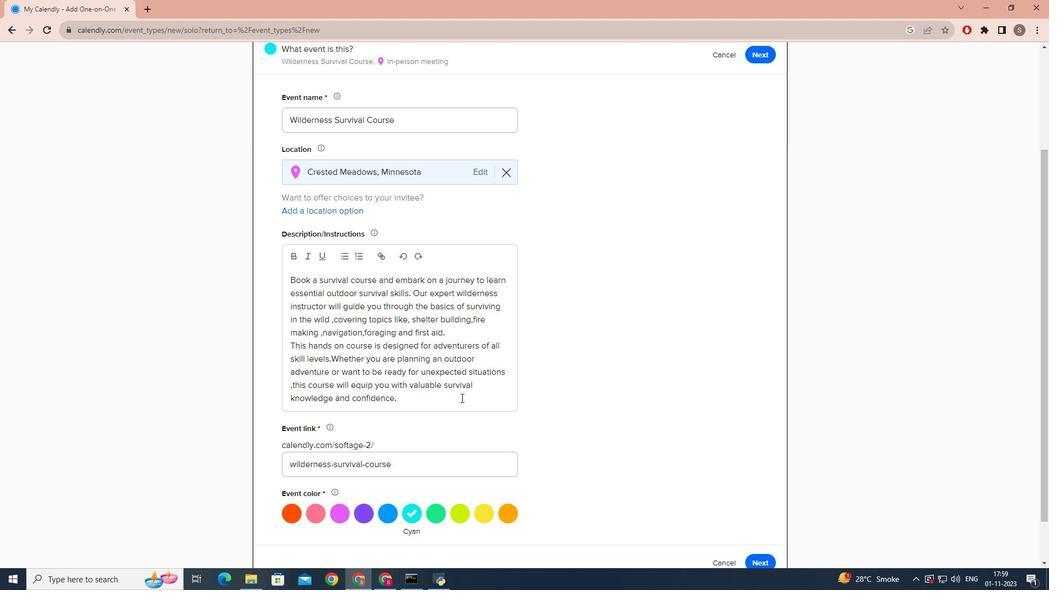 
Action: Mouse scrolled (461, 397) with delta (0, 0)
Screenshot: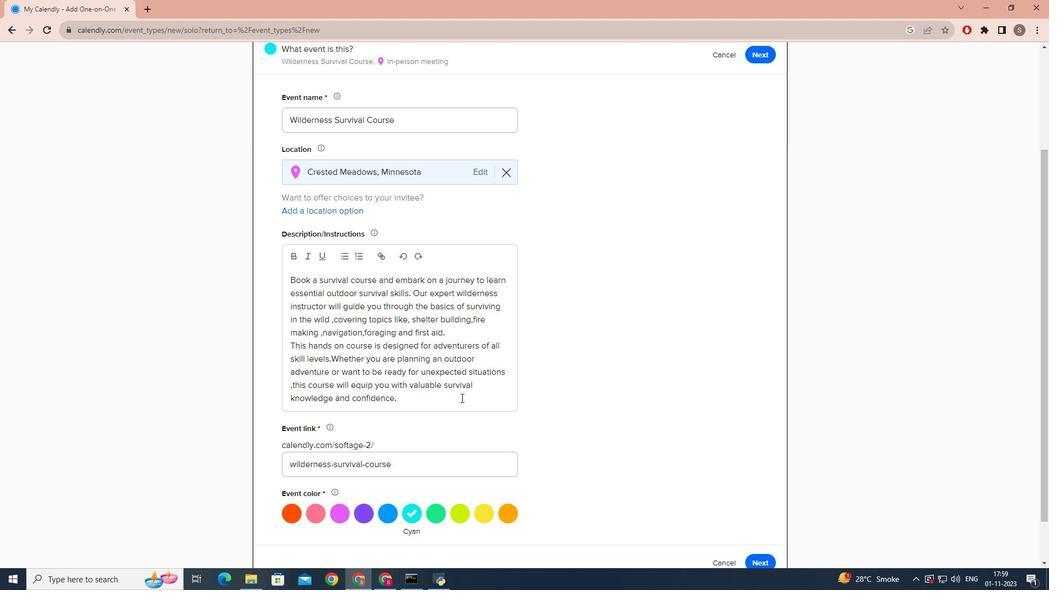 
Action: Mouse scrolled (461, 397) with delta (0, 0)
Screenshot: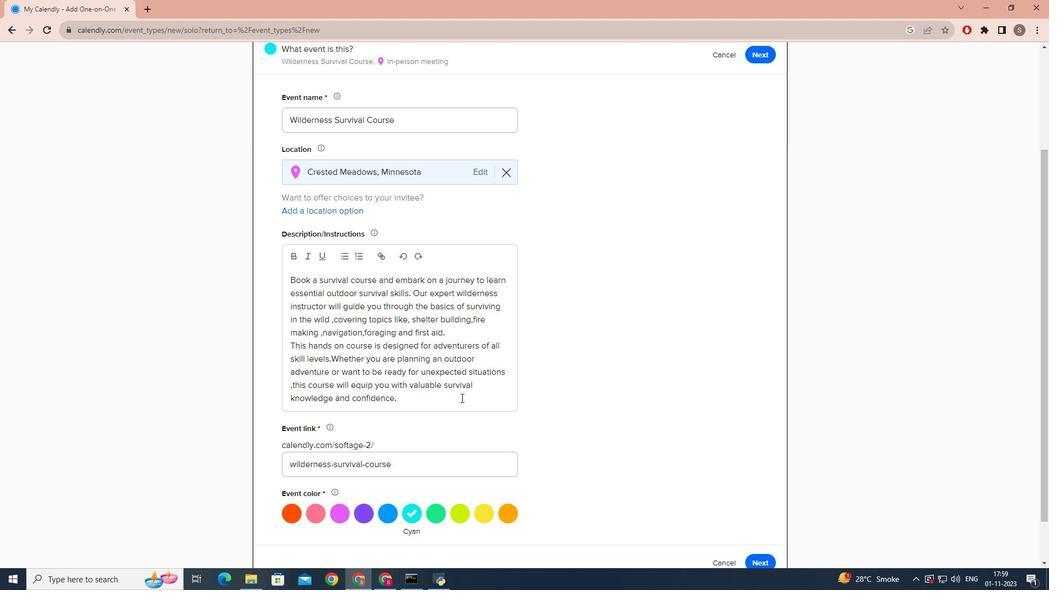 
Action: Mouse scrolled (461, 397) with delta (0, 0)
Screenshot: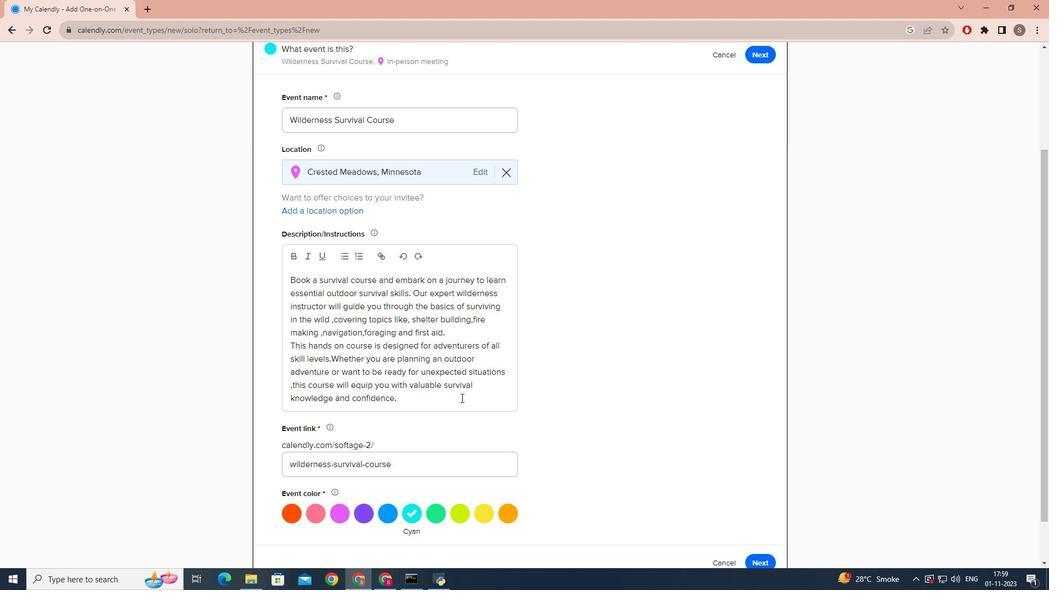 
Action: Mouse scrolled (461, 397) with delta (0, 0)
Screenshot: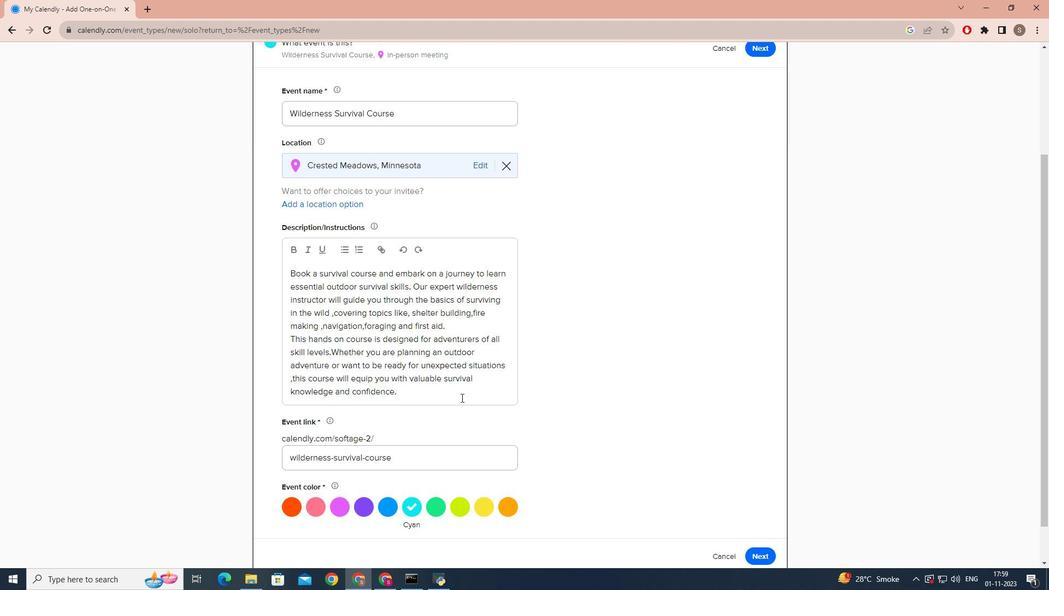 
Action: Mouse scrolled (461, 397) with delta (0, 0)
Screenshot: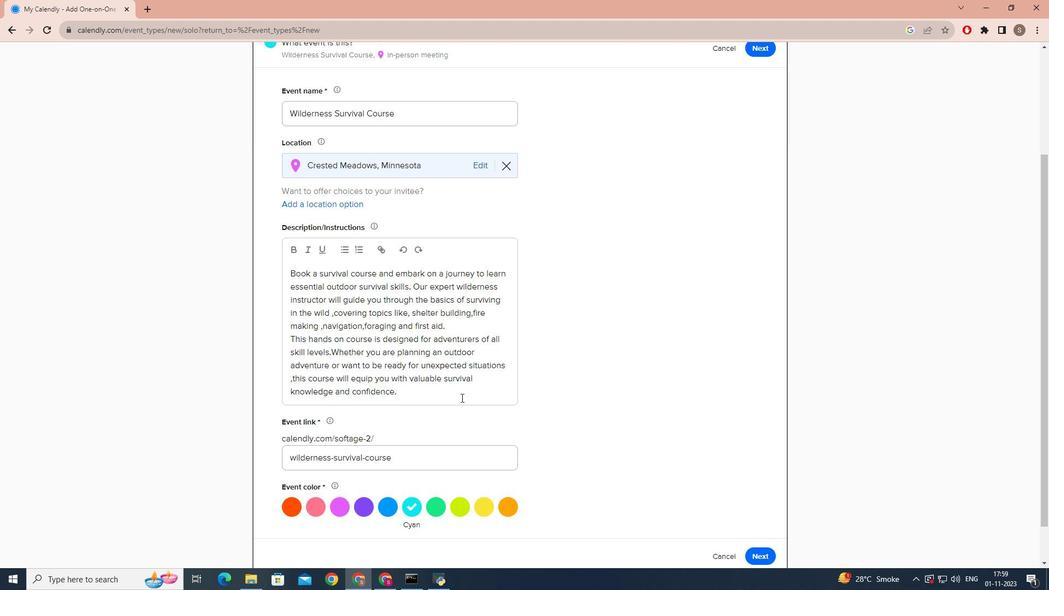 
Action: Mouse moved to (752, 509)
Screenshot: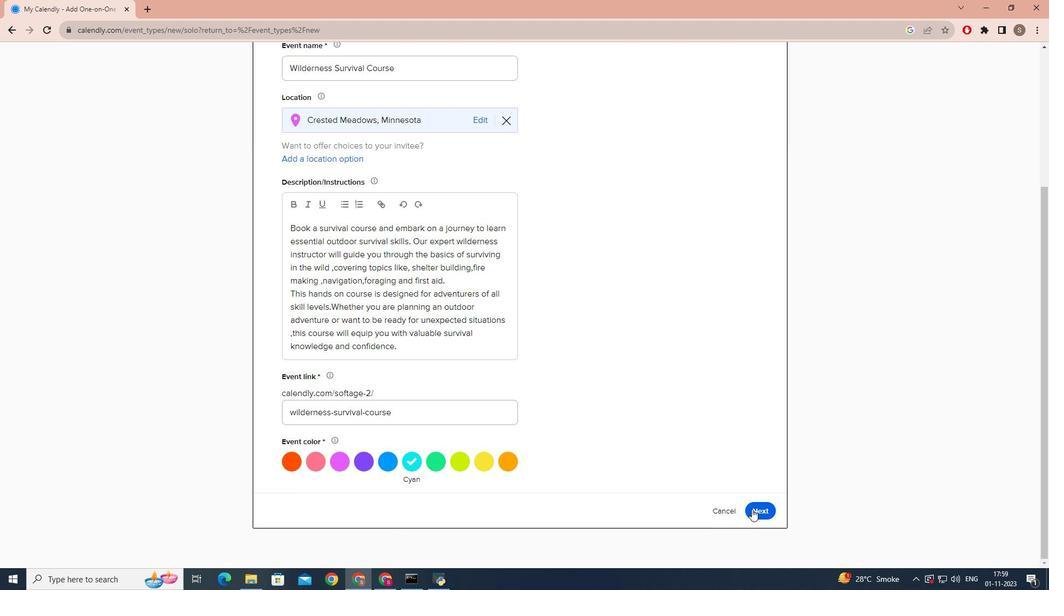 
Action: Mouse pressed left at (752, 509)
Screenshot: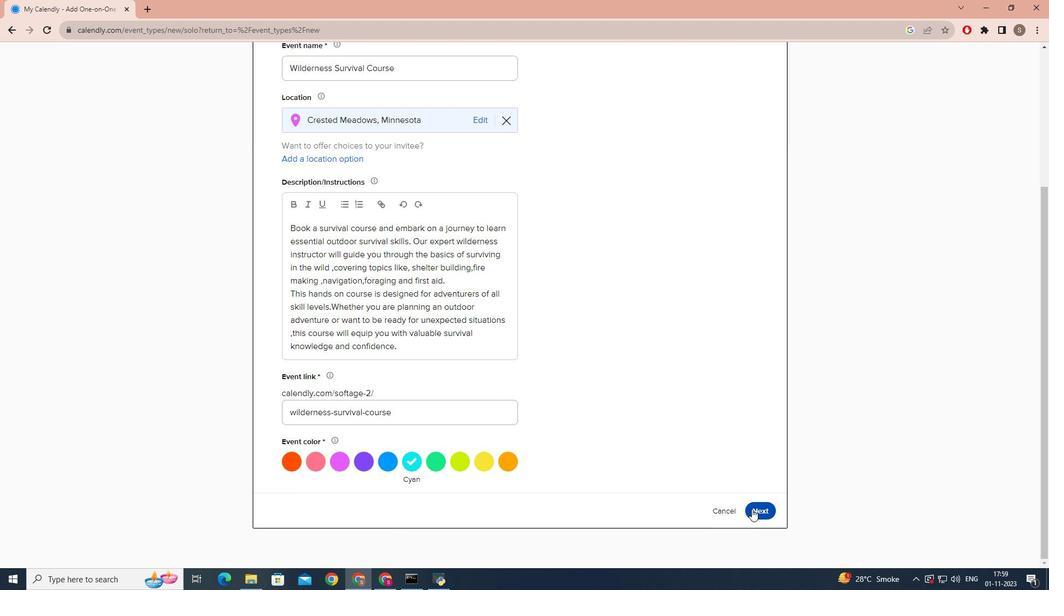 
Action: Mouse moved to (345, 273)
Screenshot: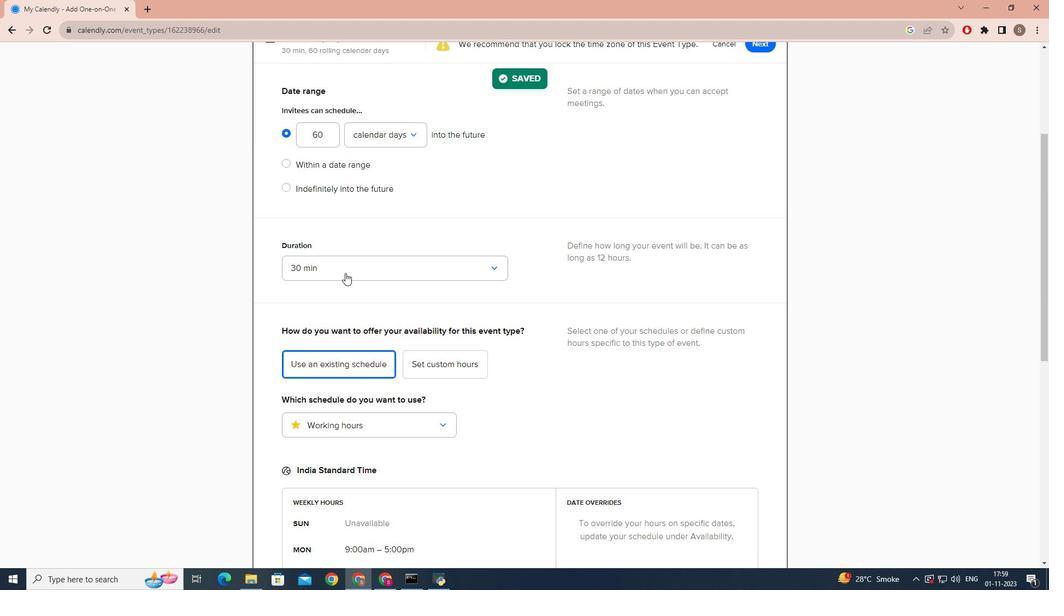 
Action: Mouse pressed left at (345, 273)
Screenshot: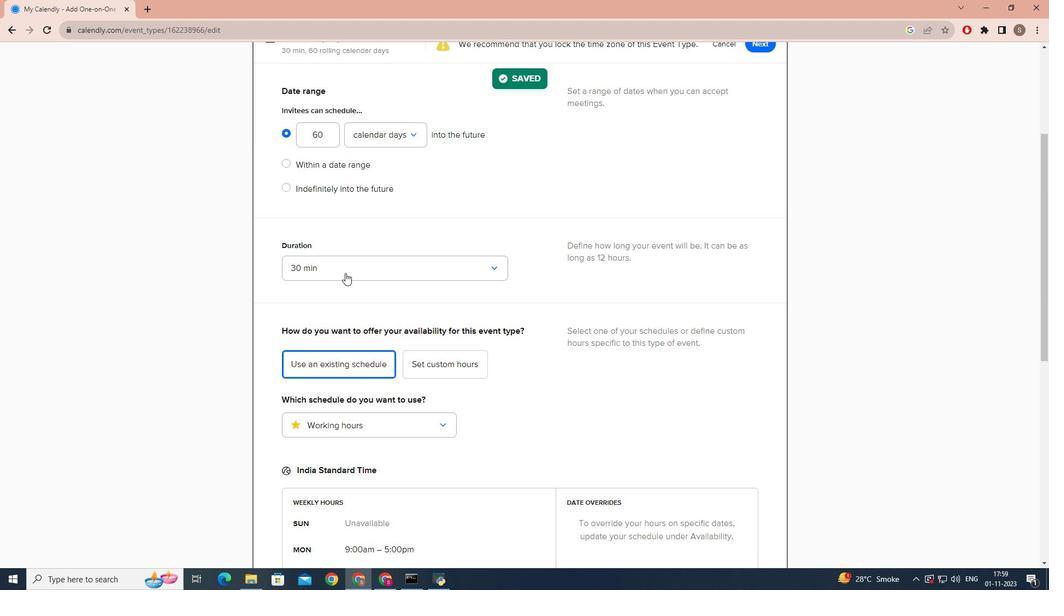 
Action: Mouse moved to (325, 383)
Screenshot: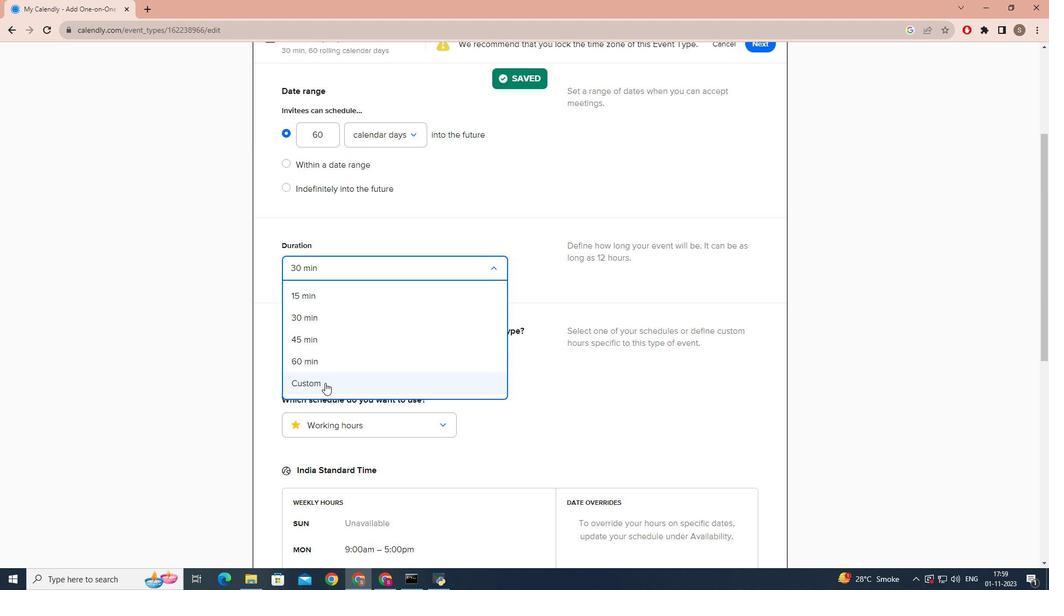 
Action: Mouse pressed left at (325, 383)
Screenshot: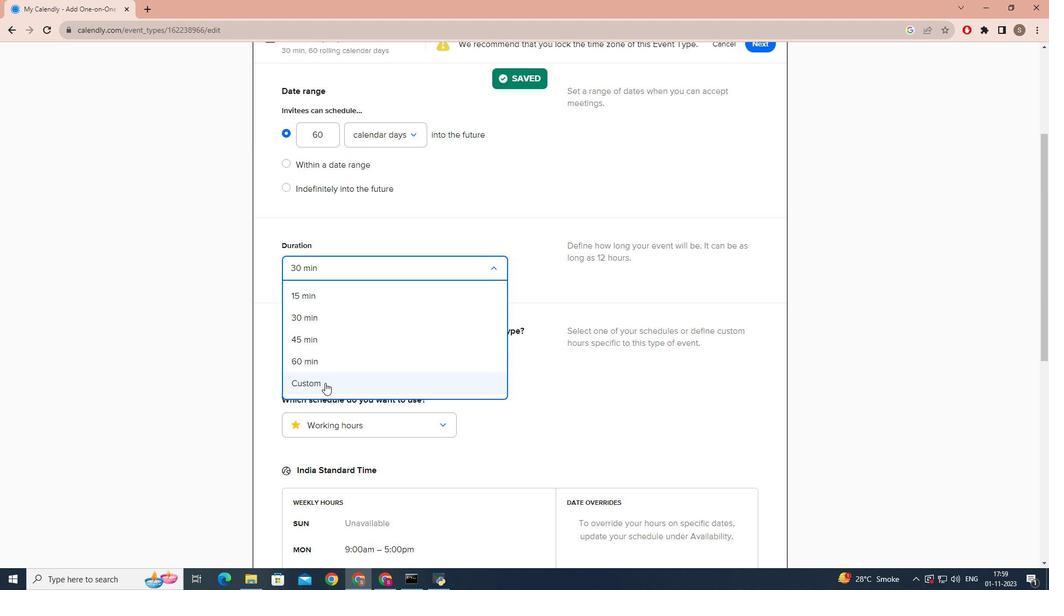 
Action: Mouse moved to (441, 295)
Screenshot: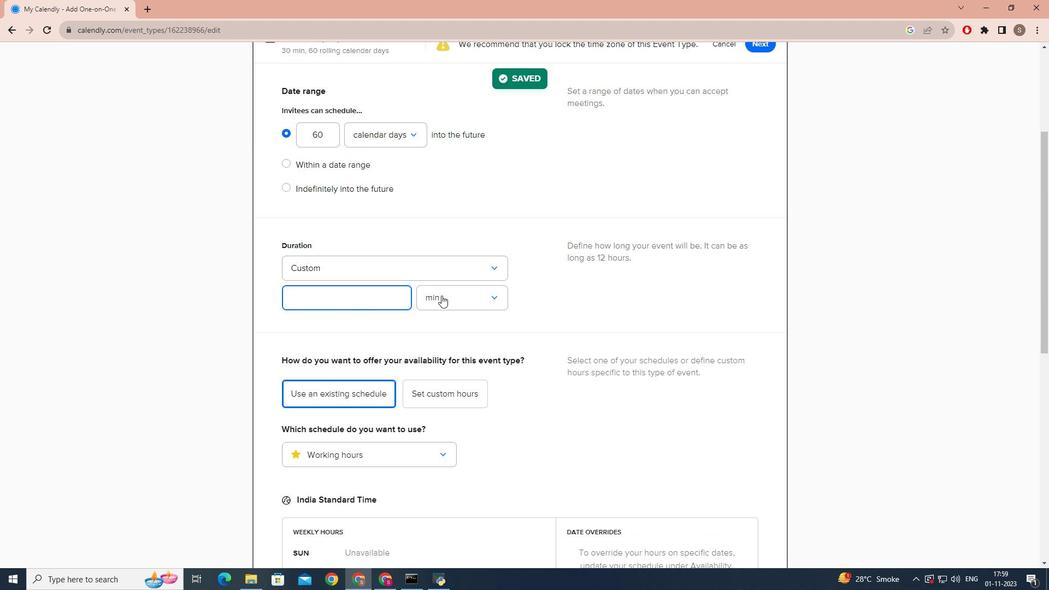 
Action: Mouse pressed left at (441, 295)
Screenshot: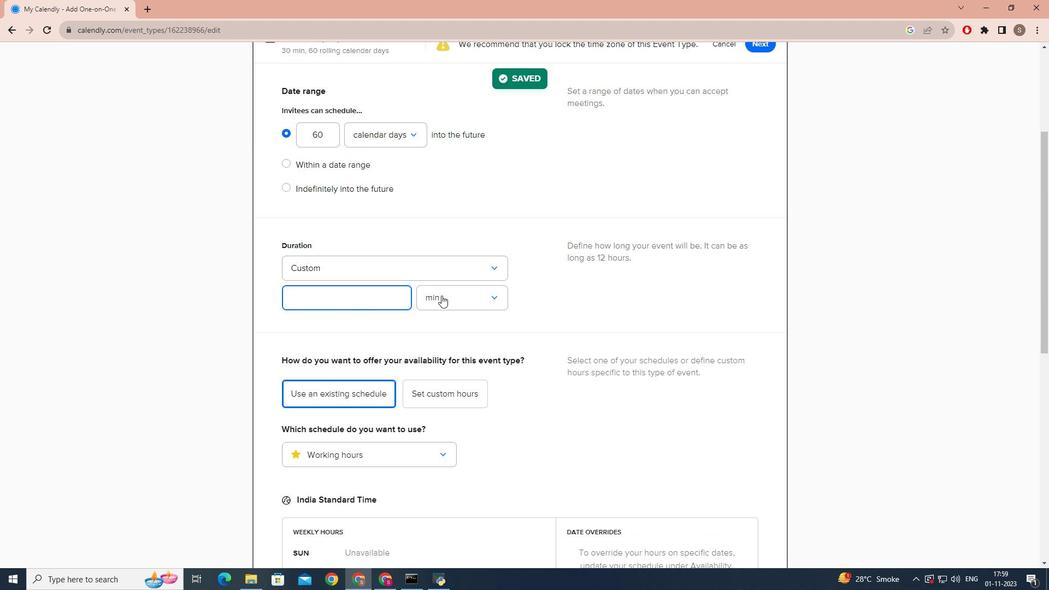 
Action: Mouse moved to (433, 345)
Screenshot: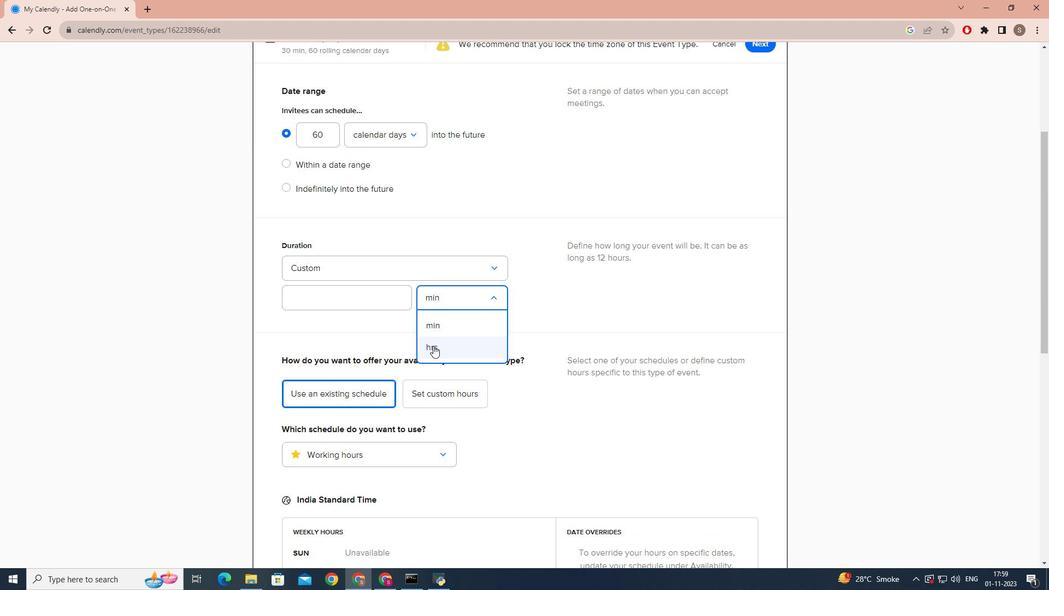 
Action: Mouse pressed left at (433, 345)
Screenshot: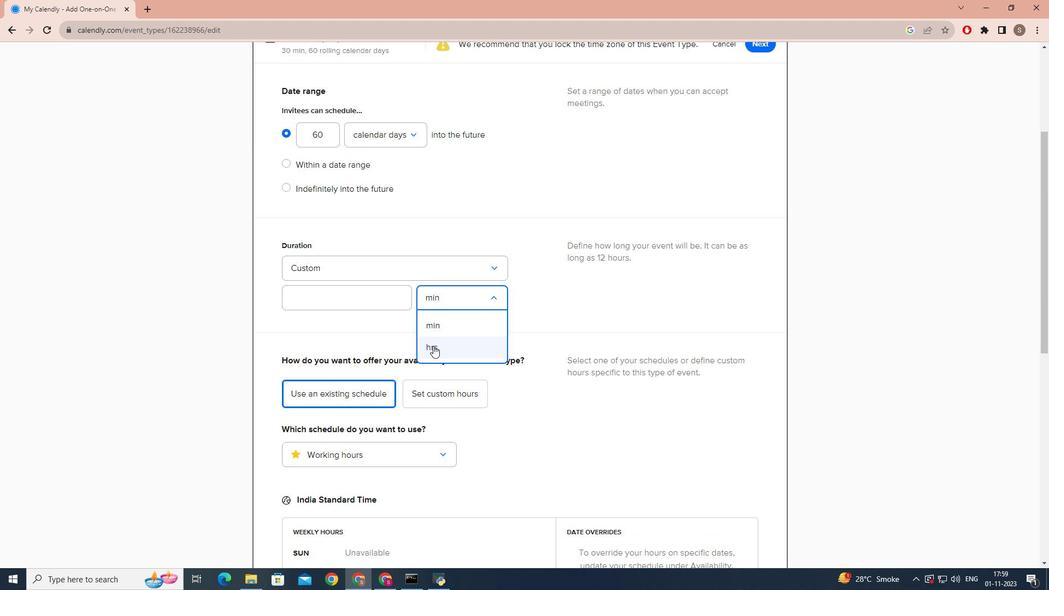 
Action: Mouse moved to (354, 291)
Screenshot: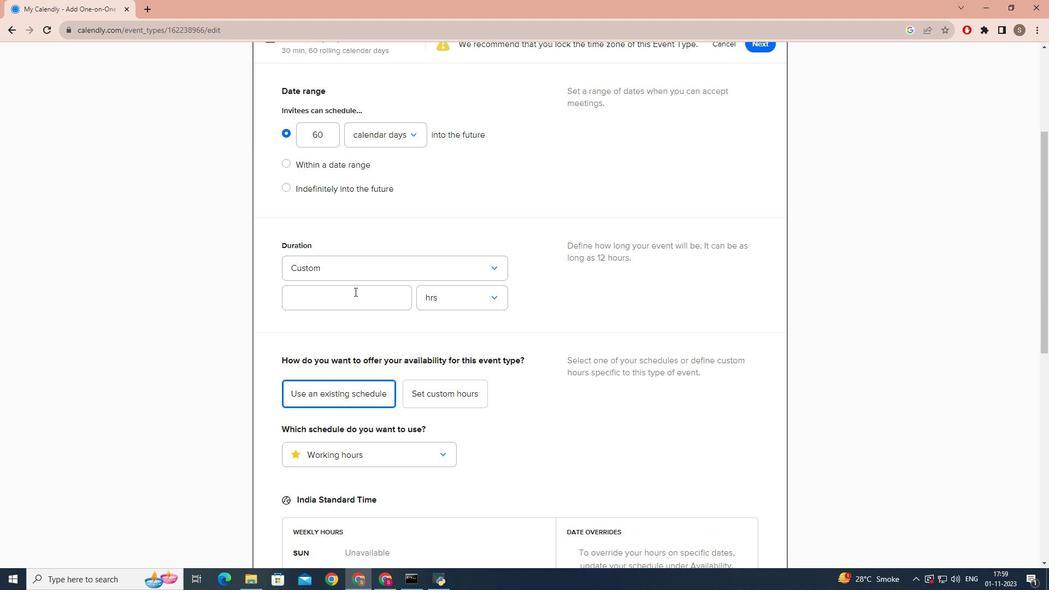 
Action: Mouse pressed left at (354, 291)
Screenshot: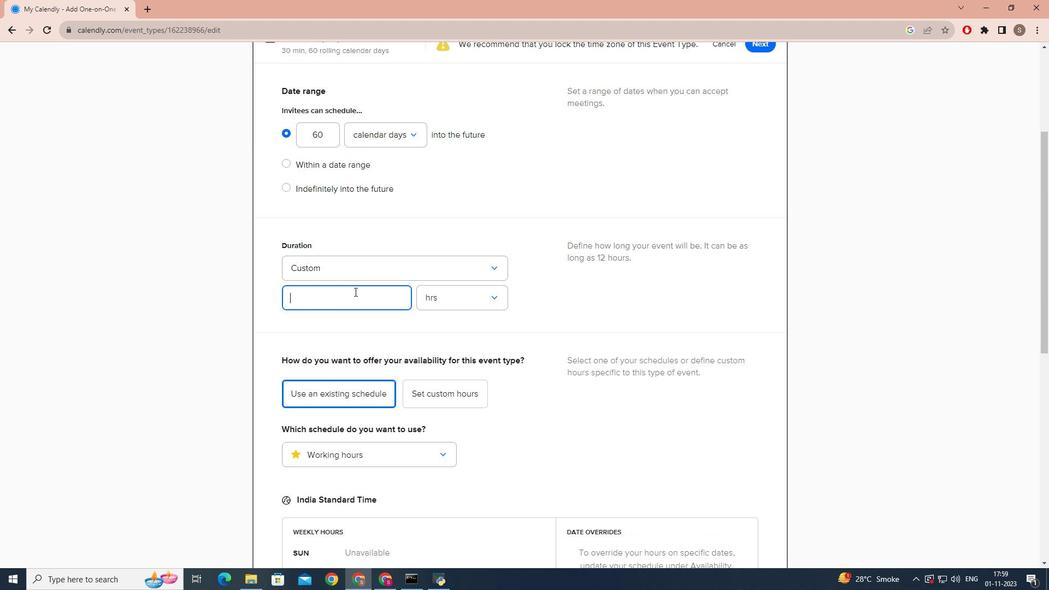 
Action: Key pressed 4
Screenshot: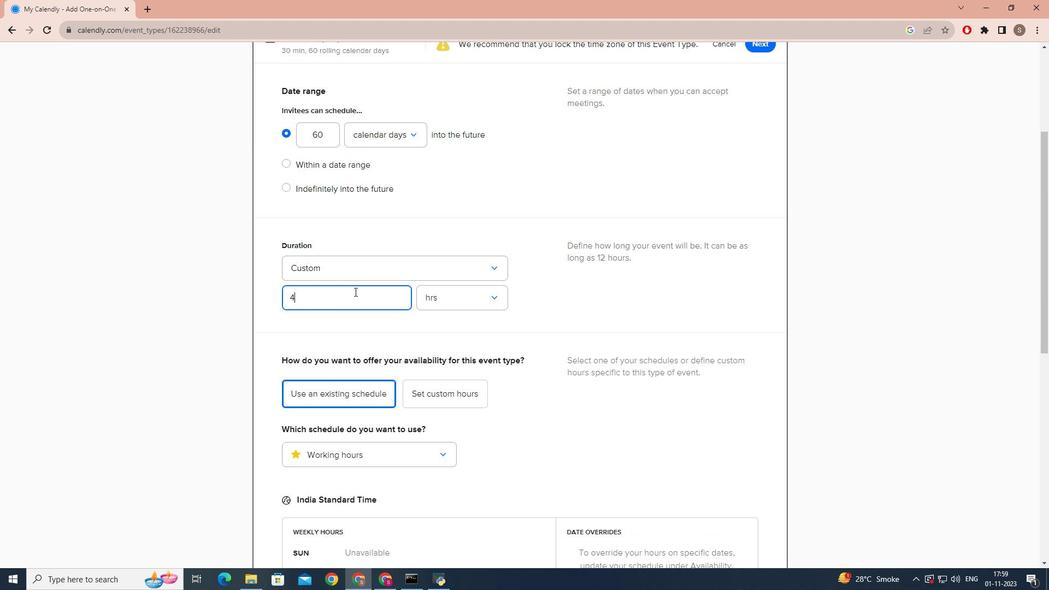 
Action: Mouse moved to (351, 331)
Screenshot: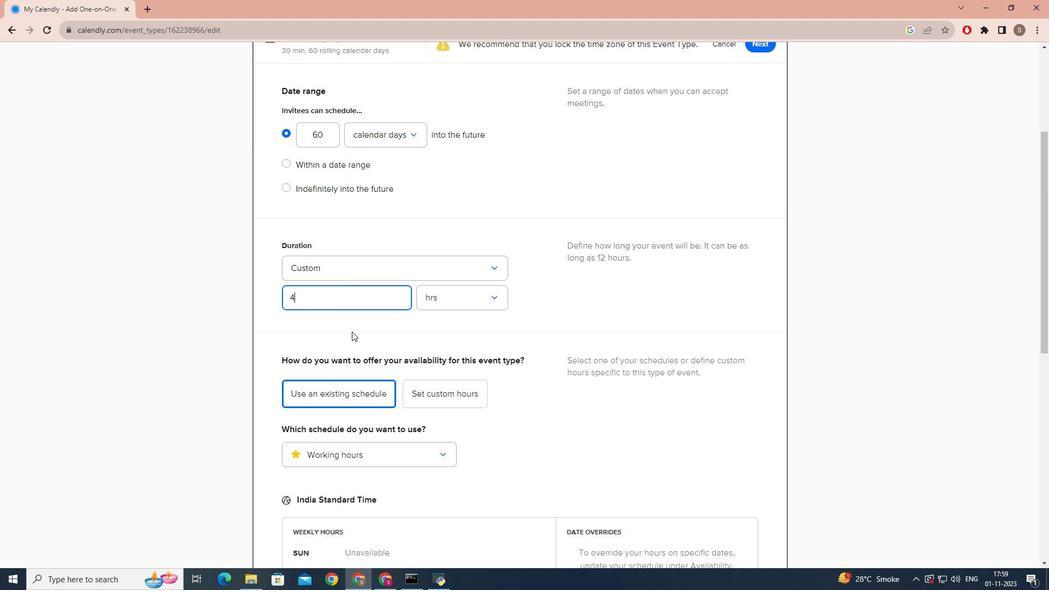
Action: Mouse pressed left at (351, 331)
Screenshot: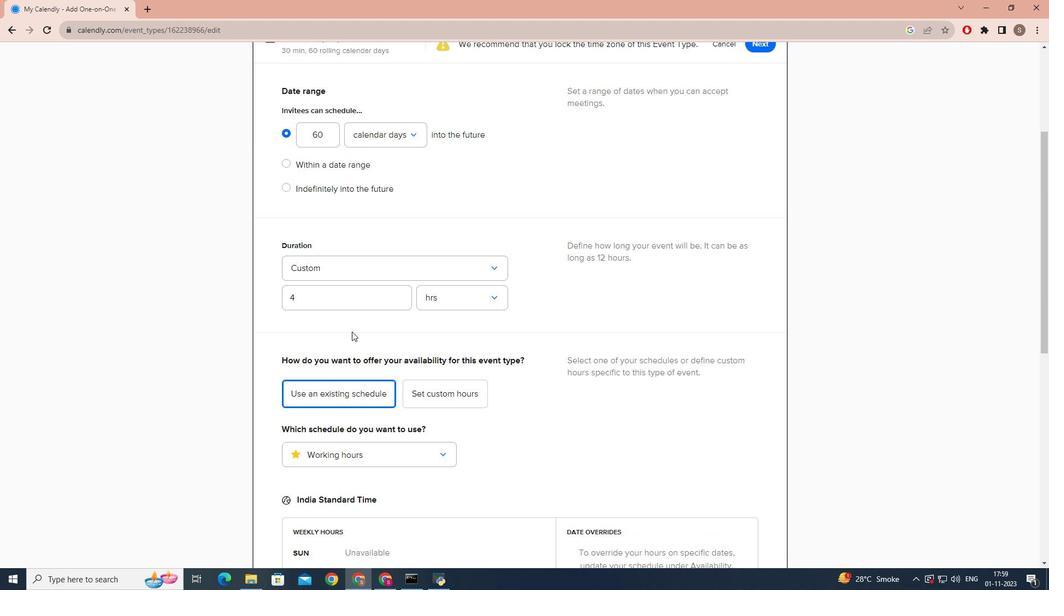 
Action: Mouse moved to (480, 341)
Screenshot: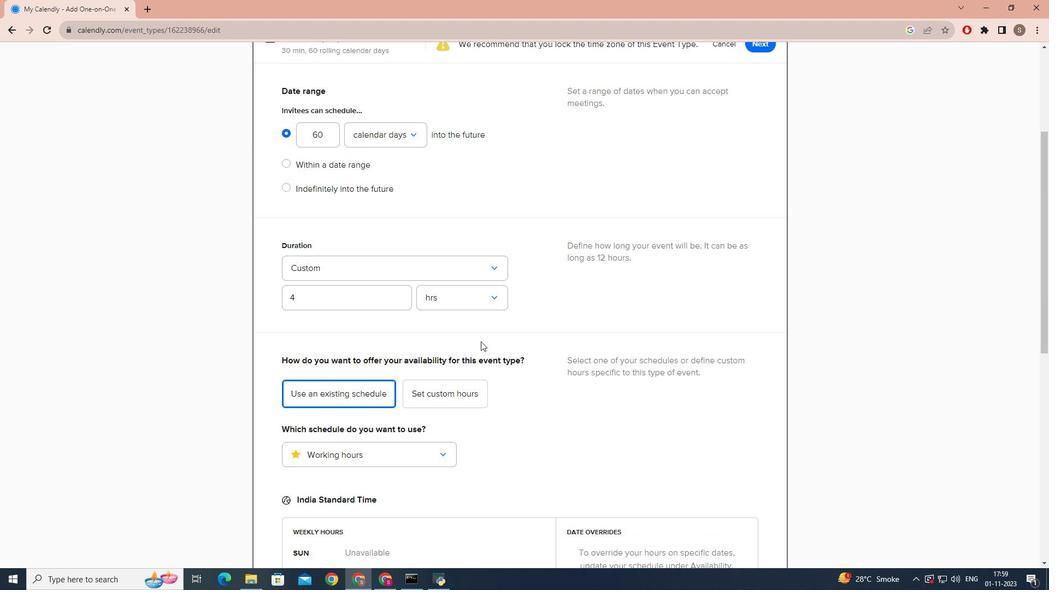 
Action: Mouse scrolled (480, 341) with delta (0, 0)
Screenshot: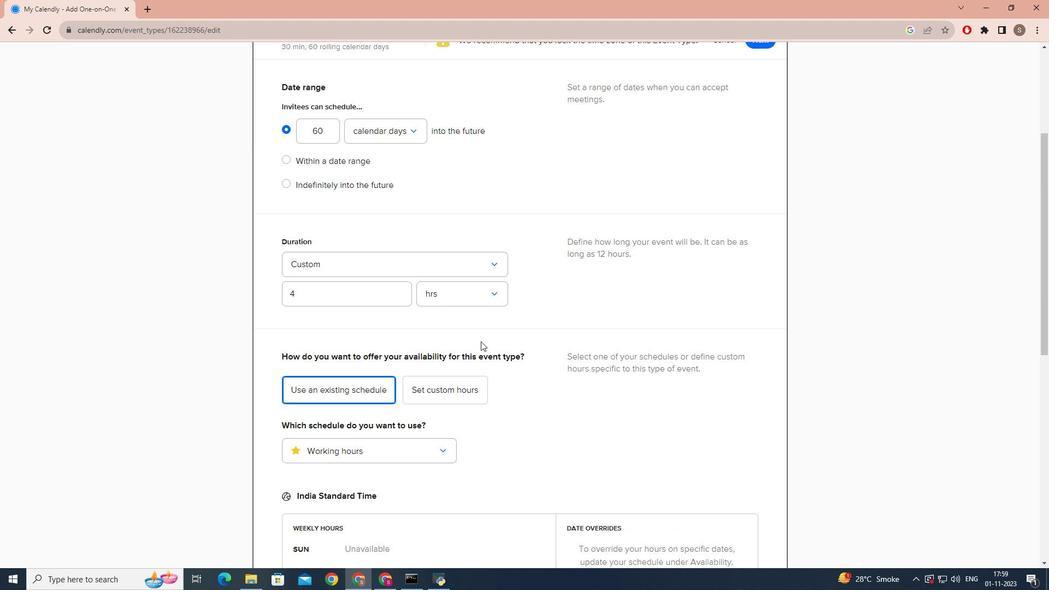 
Action: Mouse scrolled (480, 341) with delta (0, 0)
Screenshot: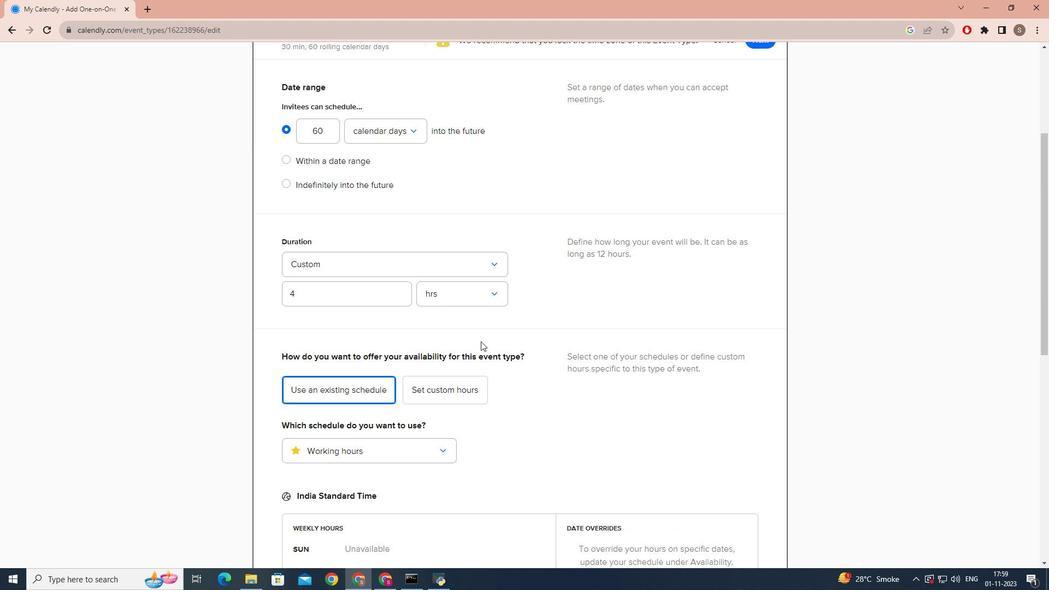 
Action: Mouse scrolled (480, 341) with delta (0, 0)
Screenshot: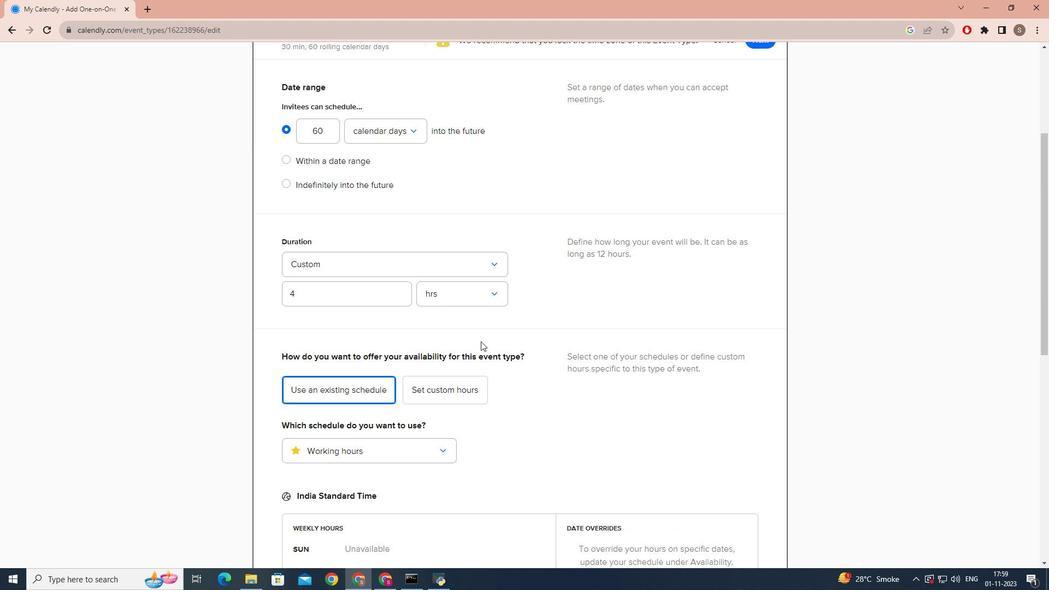 
Action: Mouse scrolled (480, 340) with delta (0, -1)
Screenshot: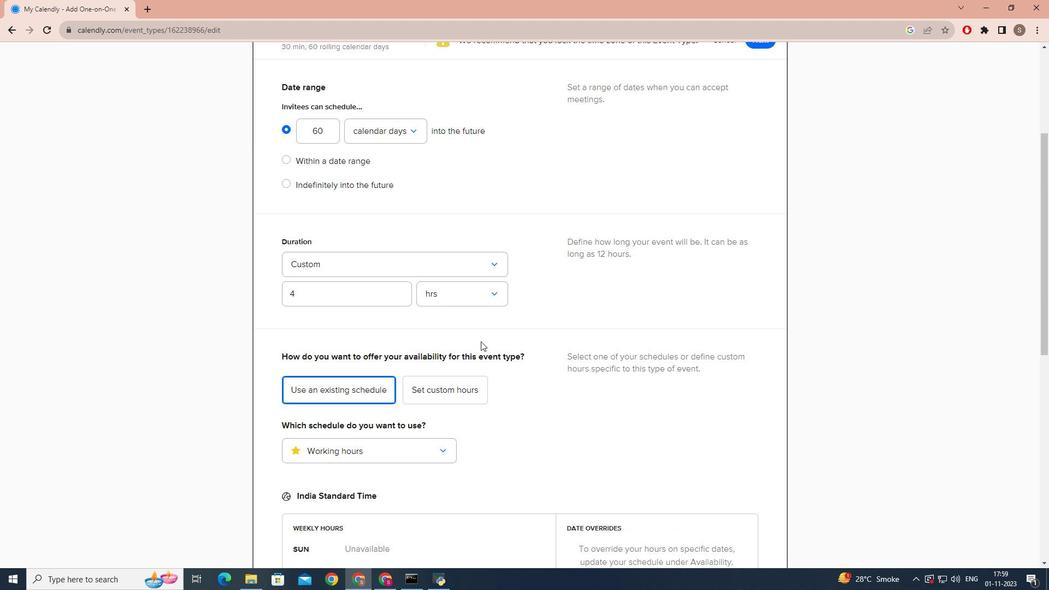 
Action: Mouse scrolled (480, 341) with delta (0, 0)
Screenshot: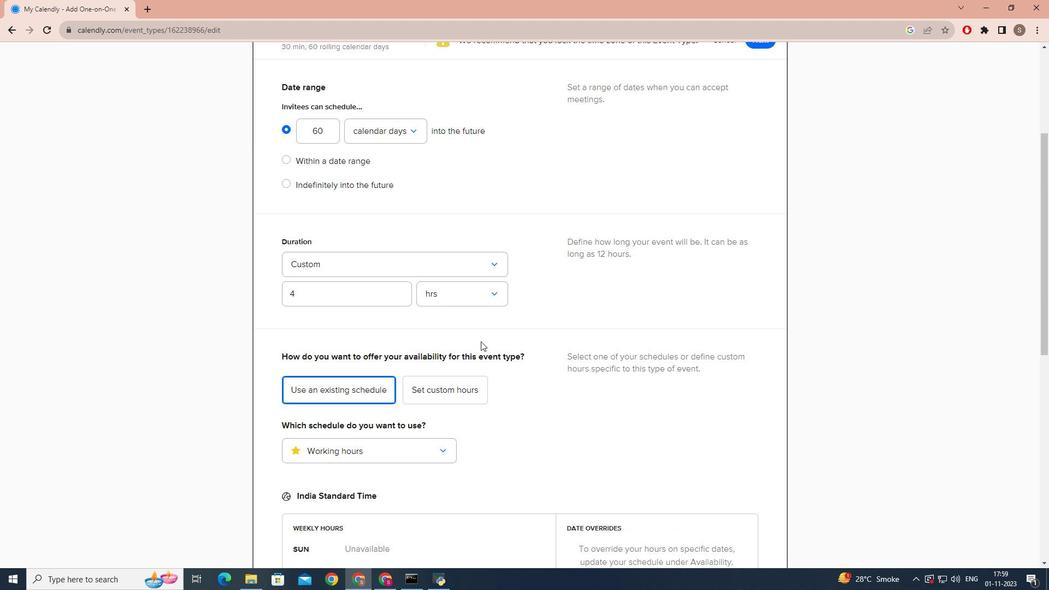 
Action: Mouse scrolled (480, 340) with delta (0, -1)
Screenshot: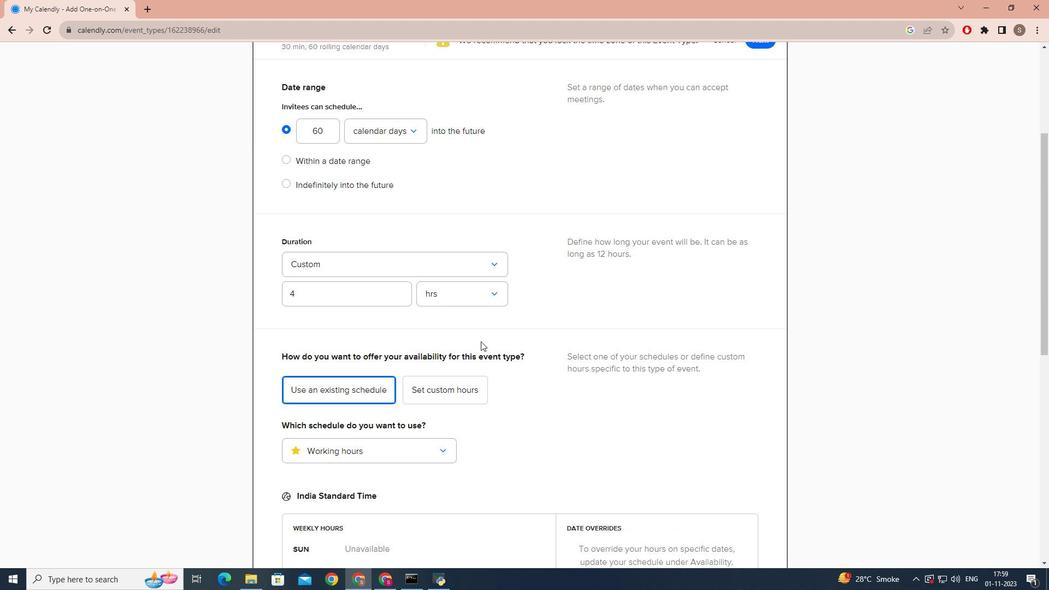 
Action: Mouse scrolled (480, 341) with delta (0, 0)
Screenshot: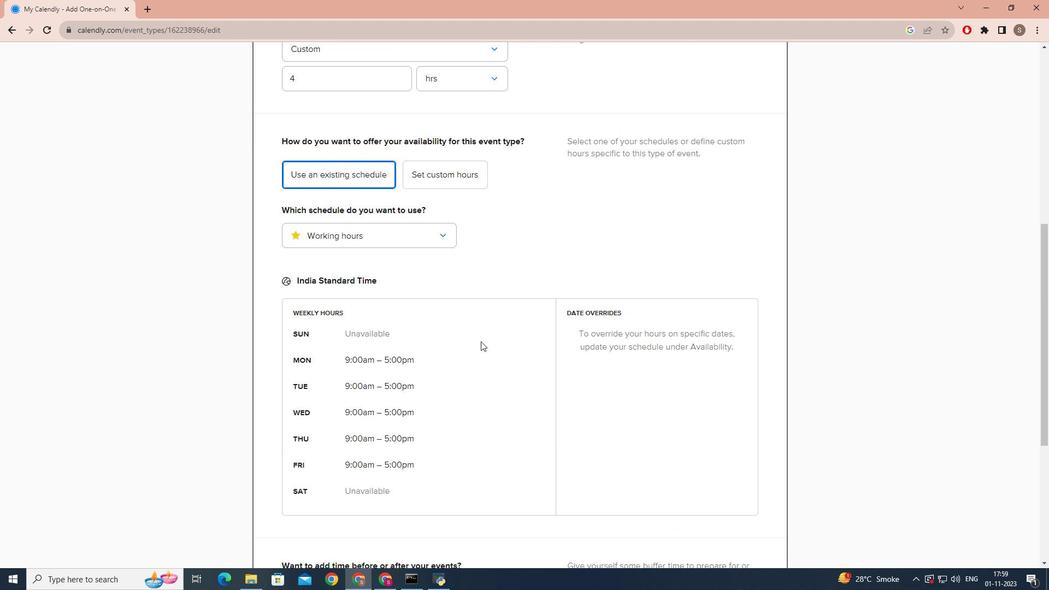 
Action: Mouse scrolled (480, 341) with delta (0, 0)
Screenshot: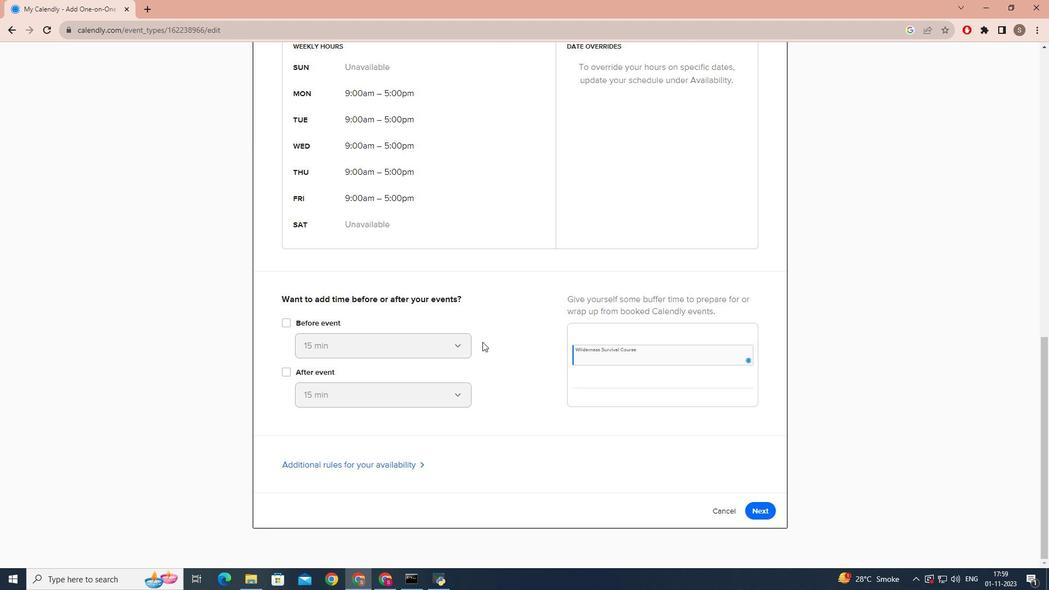 
Action: Mouse moved to (482, 342)
Screenshot: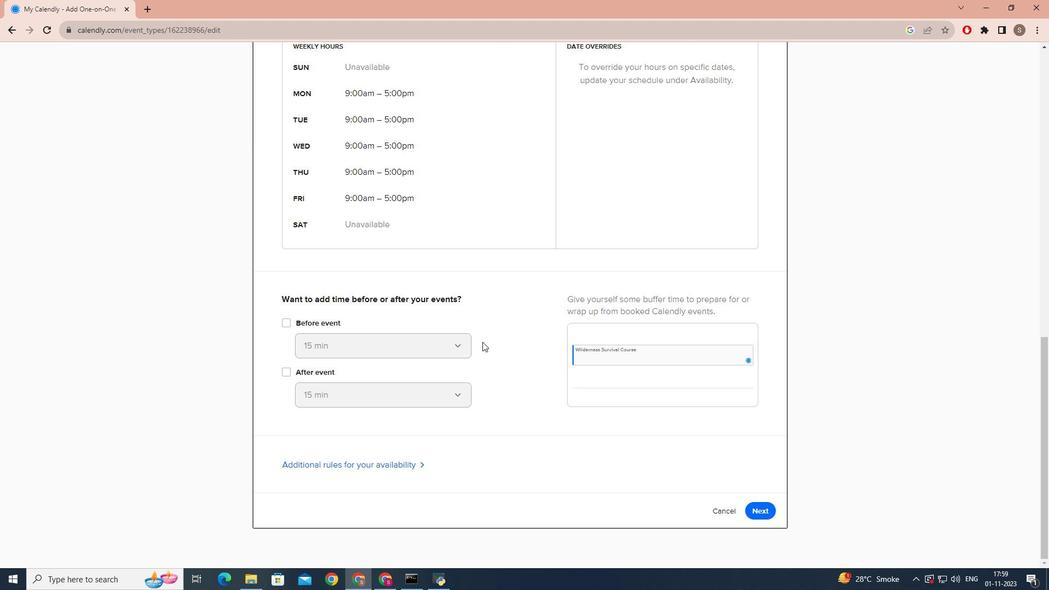 
Action: Mouse scrolled (482, 341) with delta (0, 0)
Screenshot: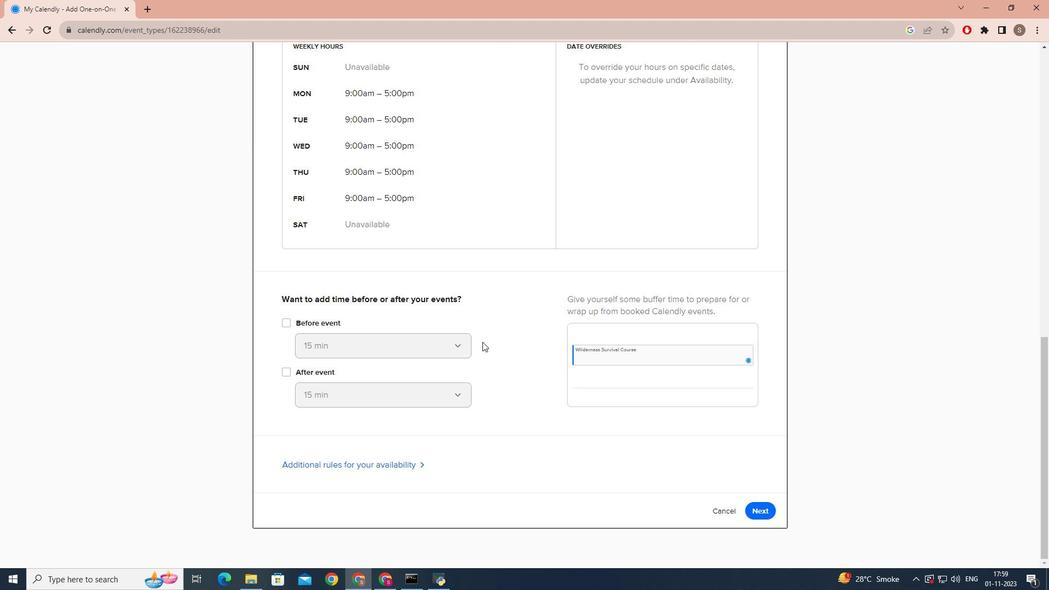 
Action: Mouse moved to (765, 514)
Screenshot: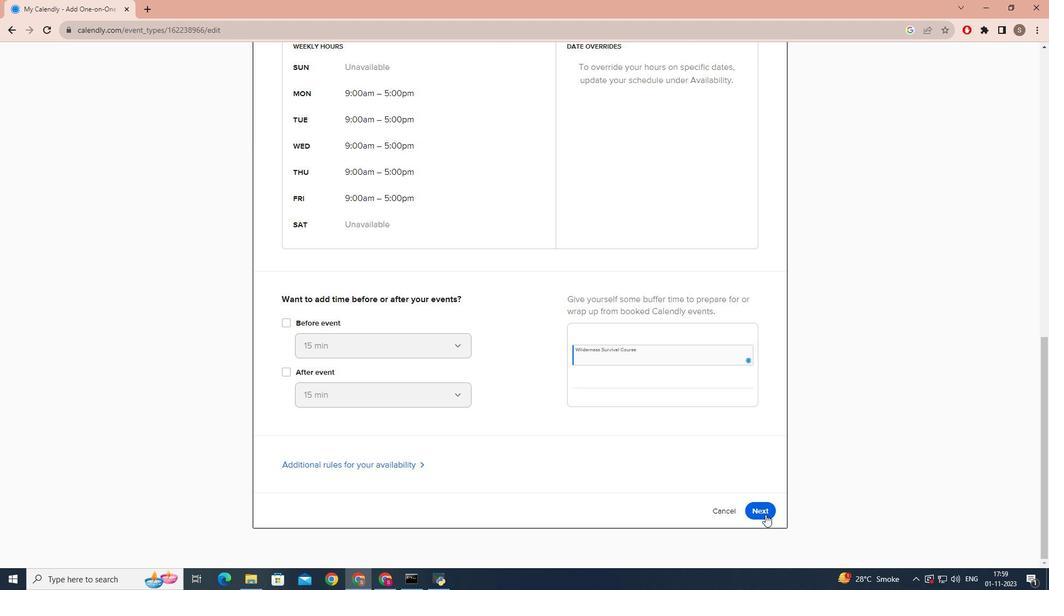 
Action: Mouse pressed left at (765, 514)
Screenshot: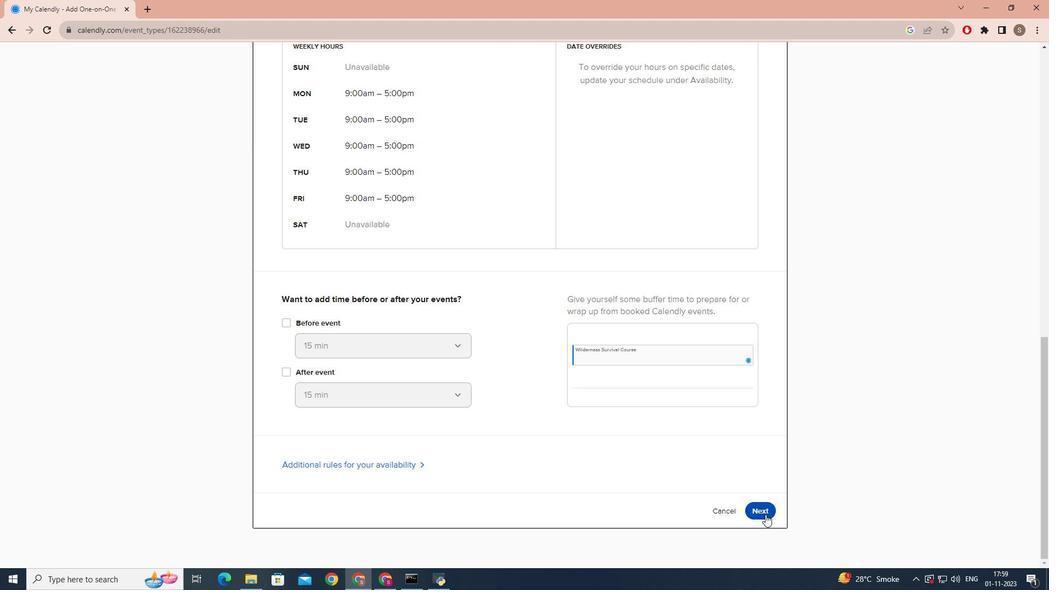
Action: Mouse moved to (811, 496)
Screenshot: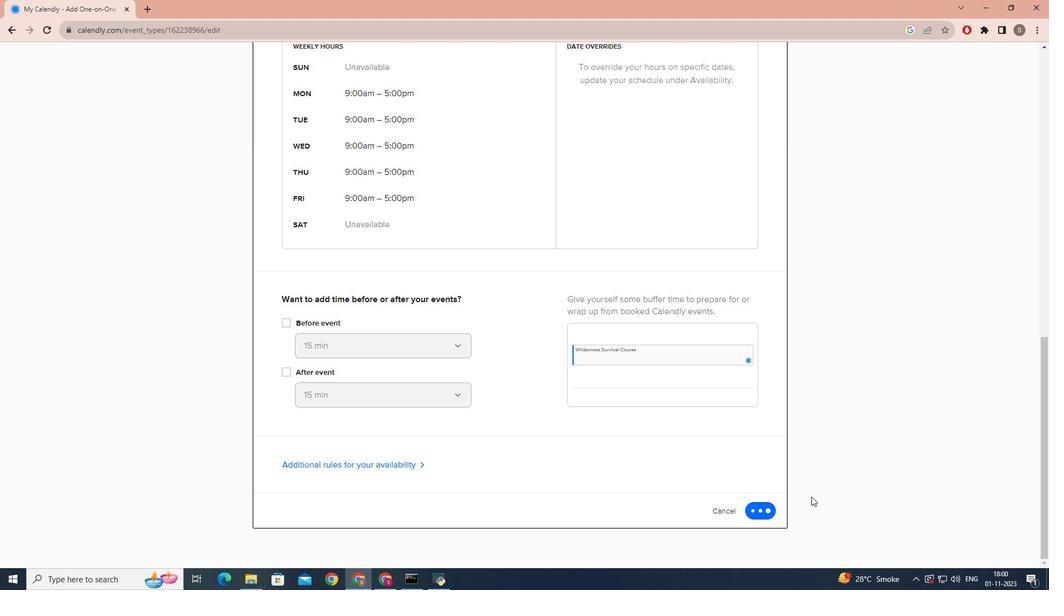 
